 Task: Create a section Hypernova and in the section, add a milestone Problem Management Process Improvement in the project BitBoost
Action: Mouse moved to (578, 409)
Screenshot: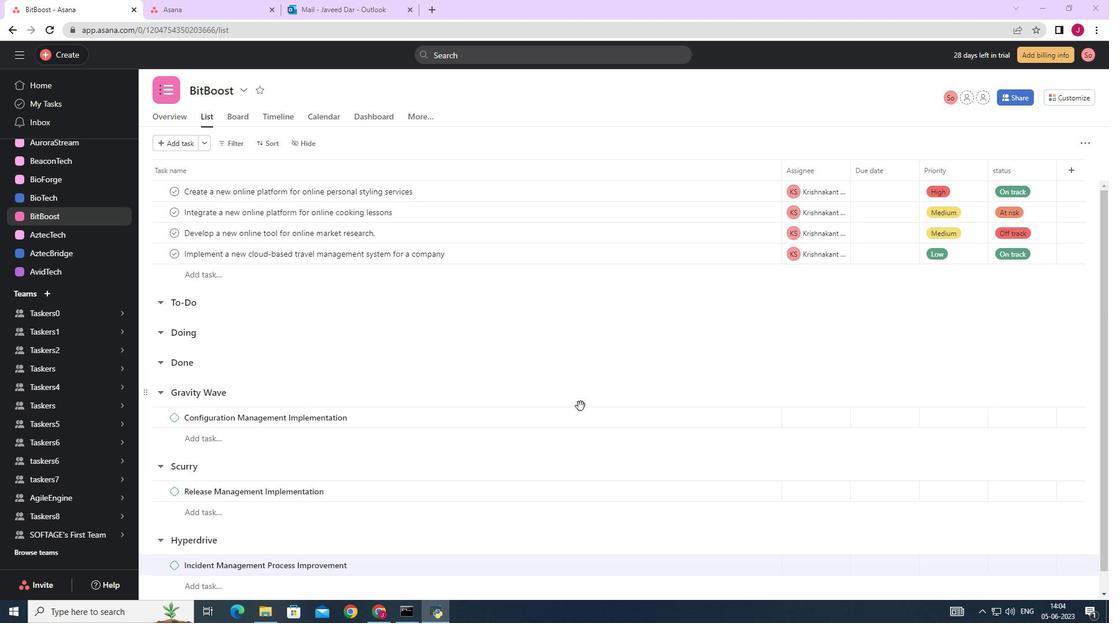 
Action: Mouse scrolled (578, 409) with delta (0, 0)
Screenshot: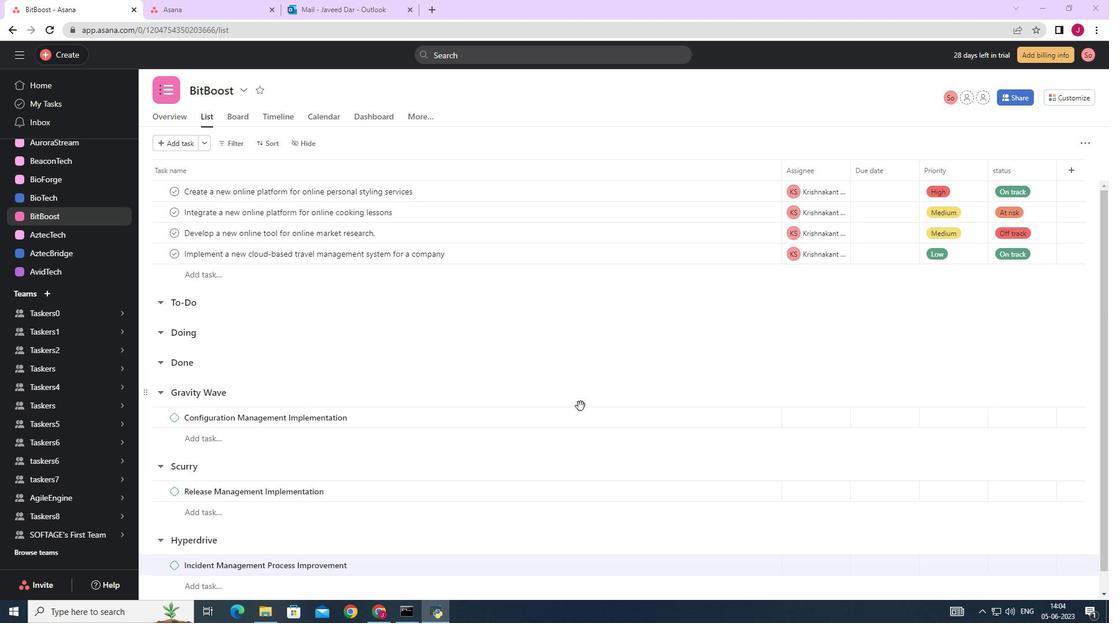 
Action: Mouse moved to (578, 409)
Screenshot: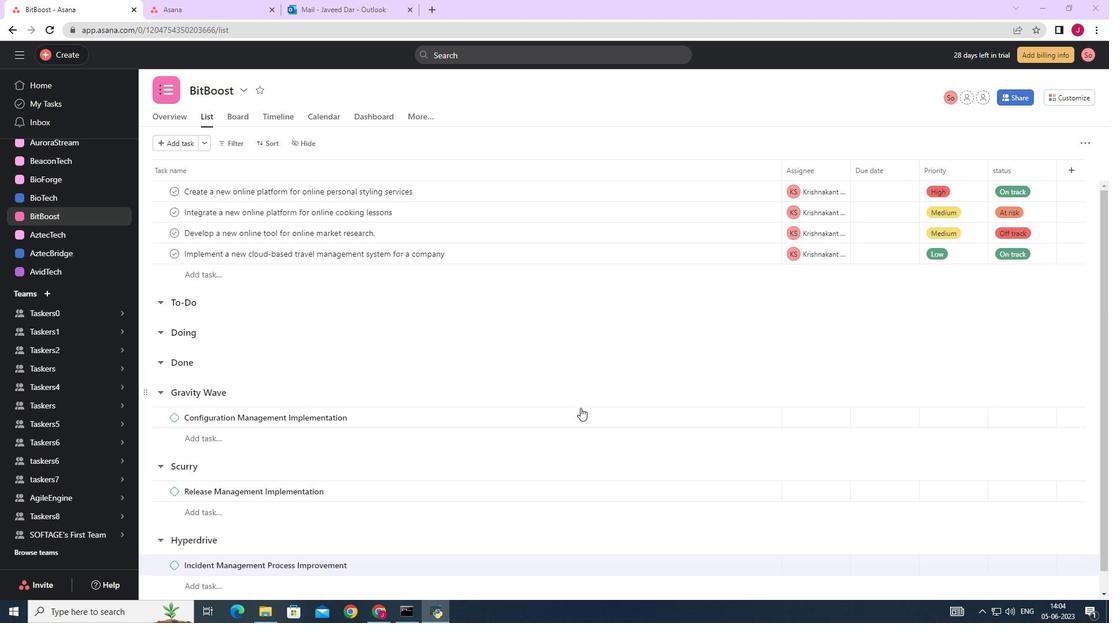 
Action: Mouse scrolled (578, 409) with delta (0, 0)
Screenshot: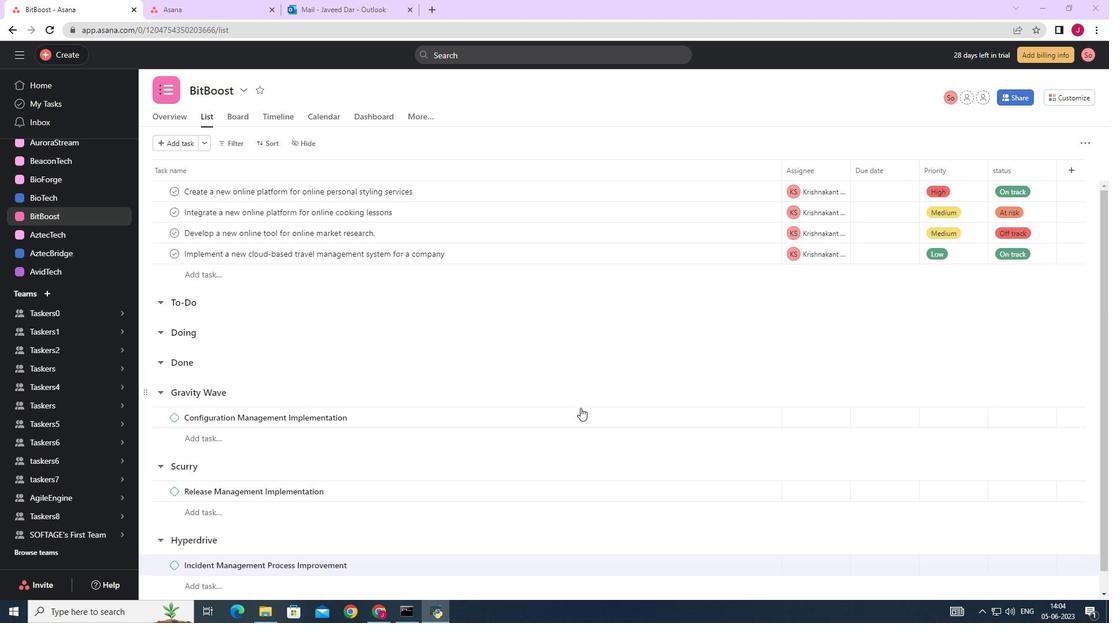 
Action: Mouse moved to (577, 410)
Screenshot: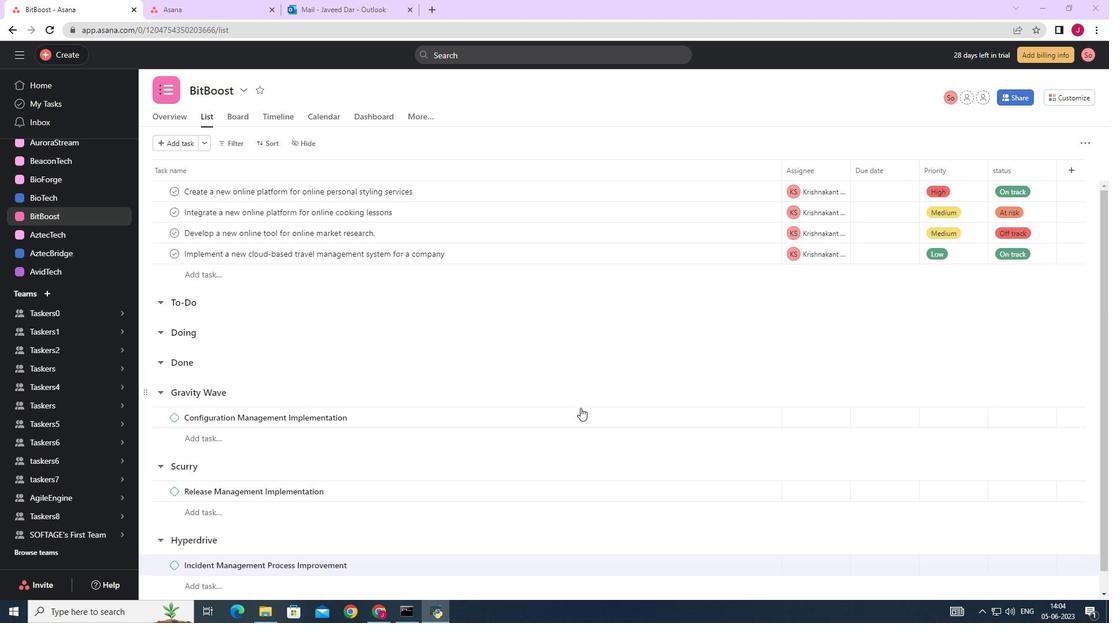 
Action: Mouse scrolled (577, 409) with delta (0, 0)
Screenshot: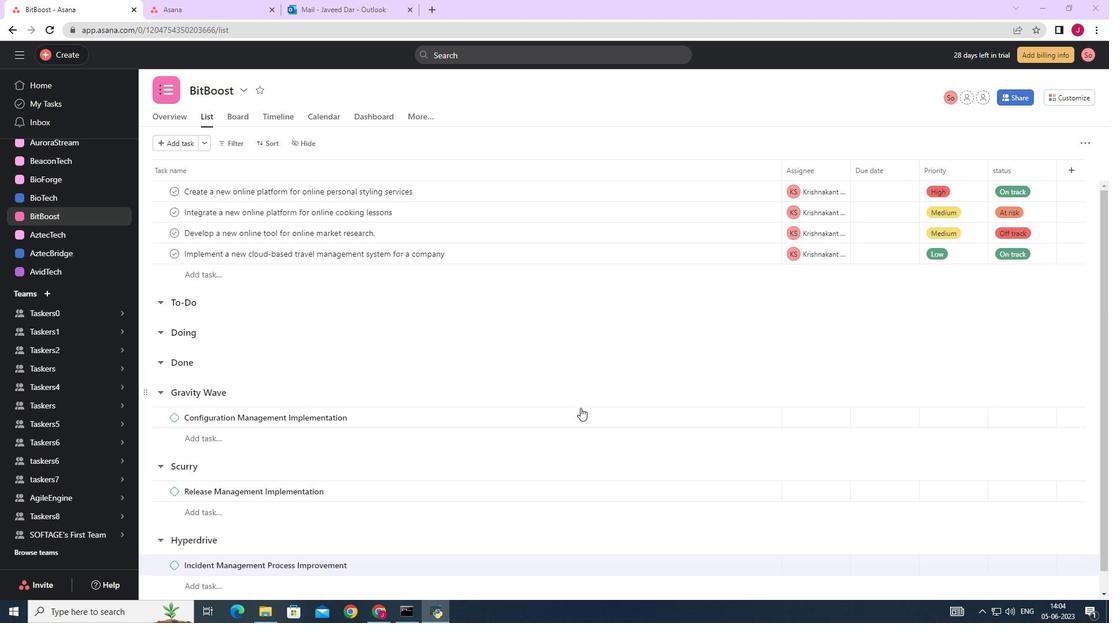 
Action: Mouse moved to (577, 410)
Screenshot: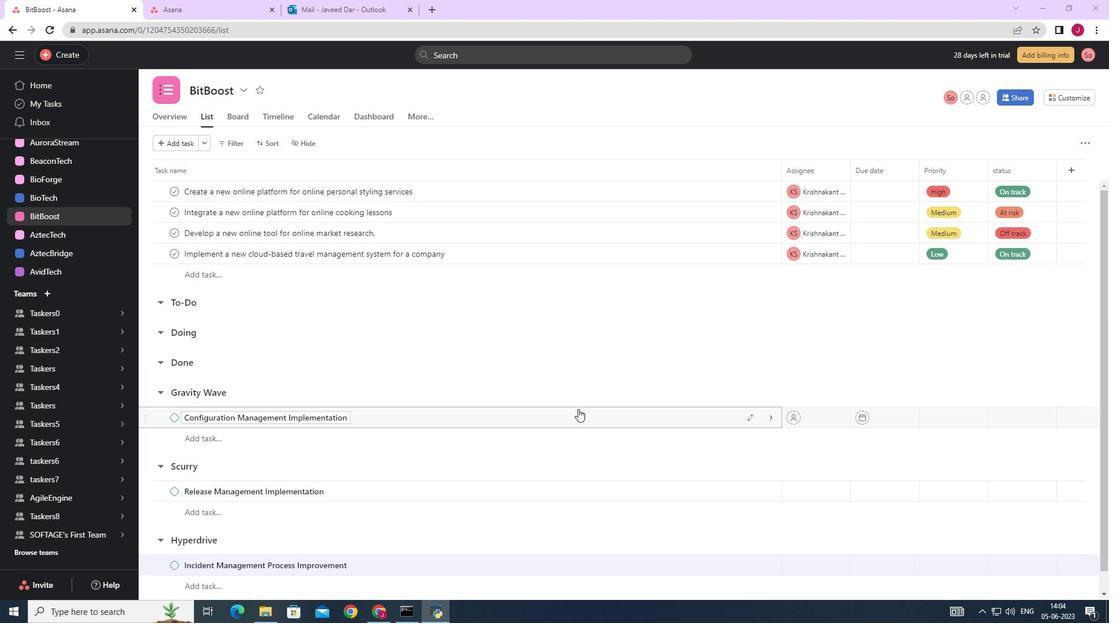 
Action: Mouse scrolled (577, 409) with delta (0, 0)
Screenshot: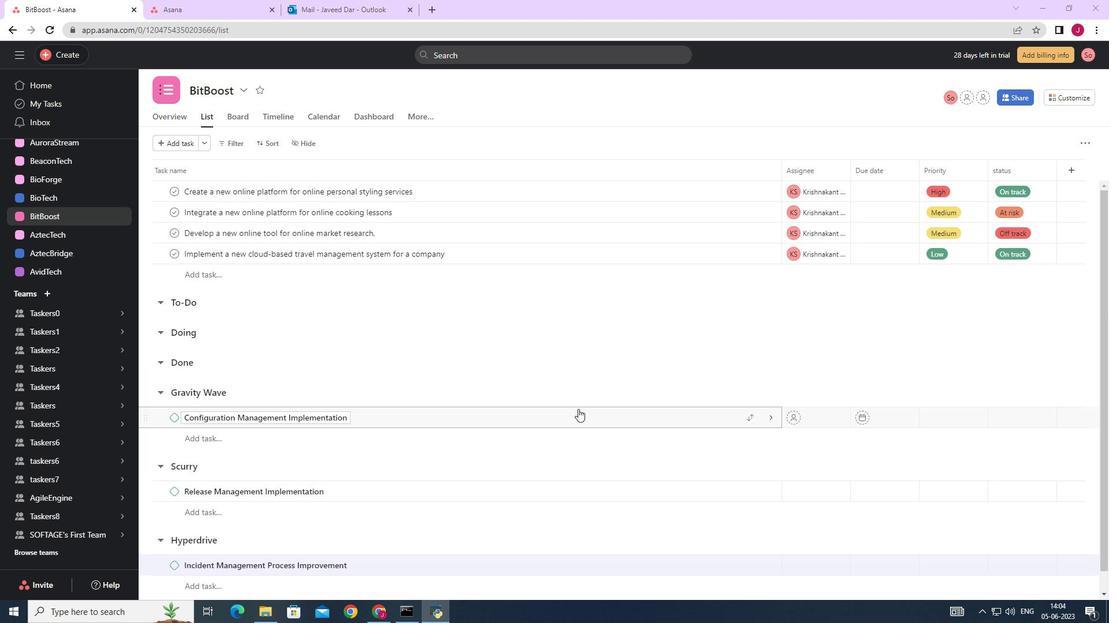
Action: Mouse moved to (415, 476)
Screenshot: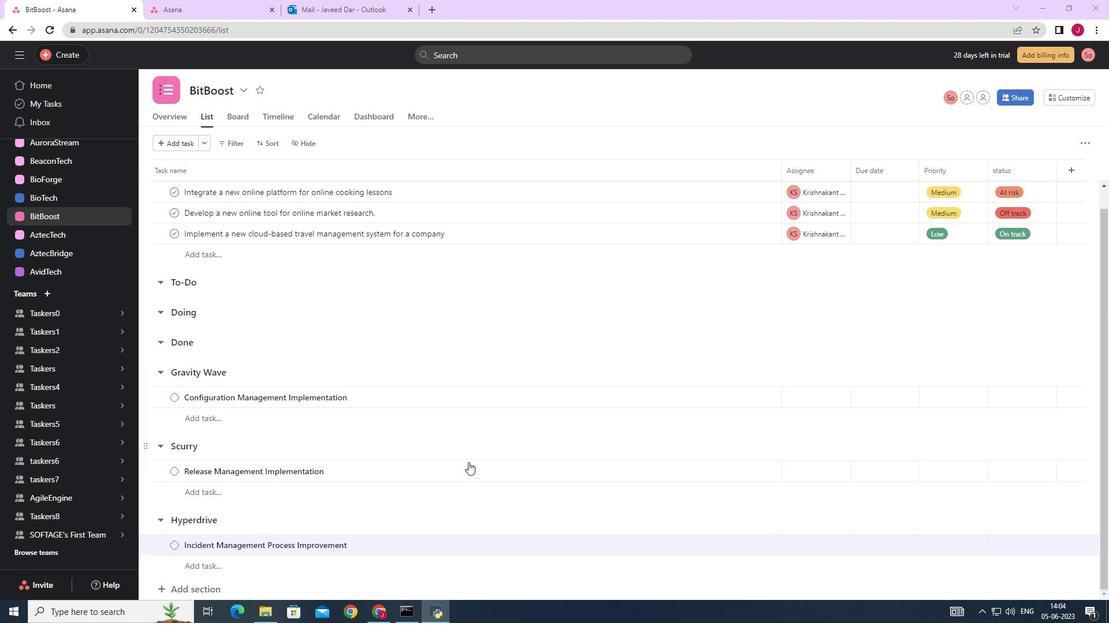 
Action: Mouse scrolled (415, 476) with delta (0, 0)
Screenshot: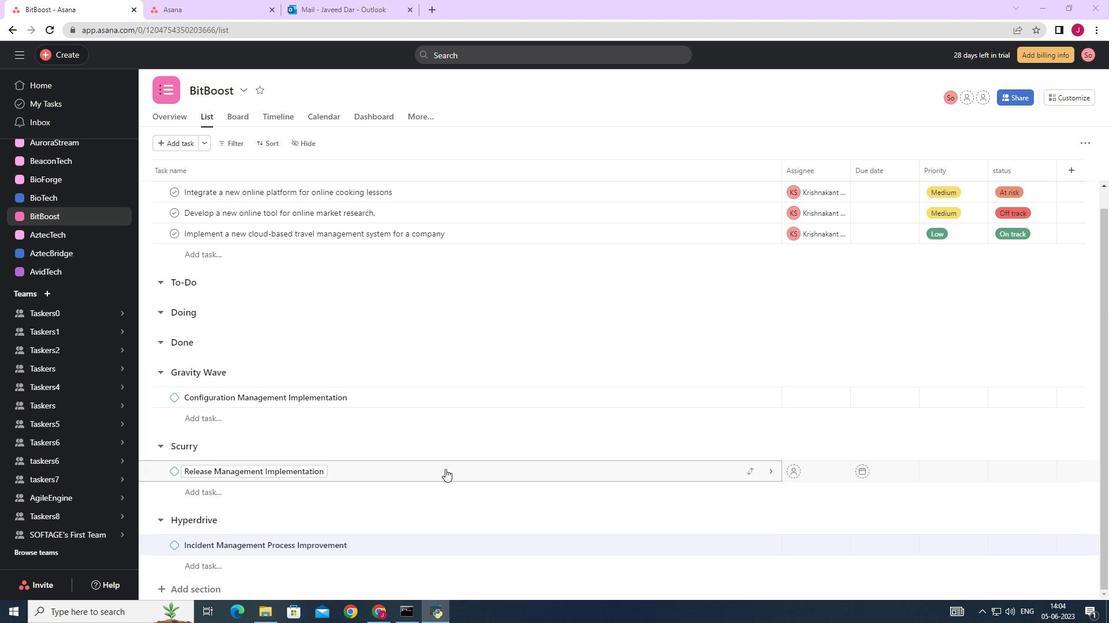 
Action: Mouse moved to (381, 491)
Screenshot: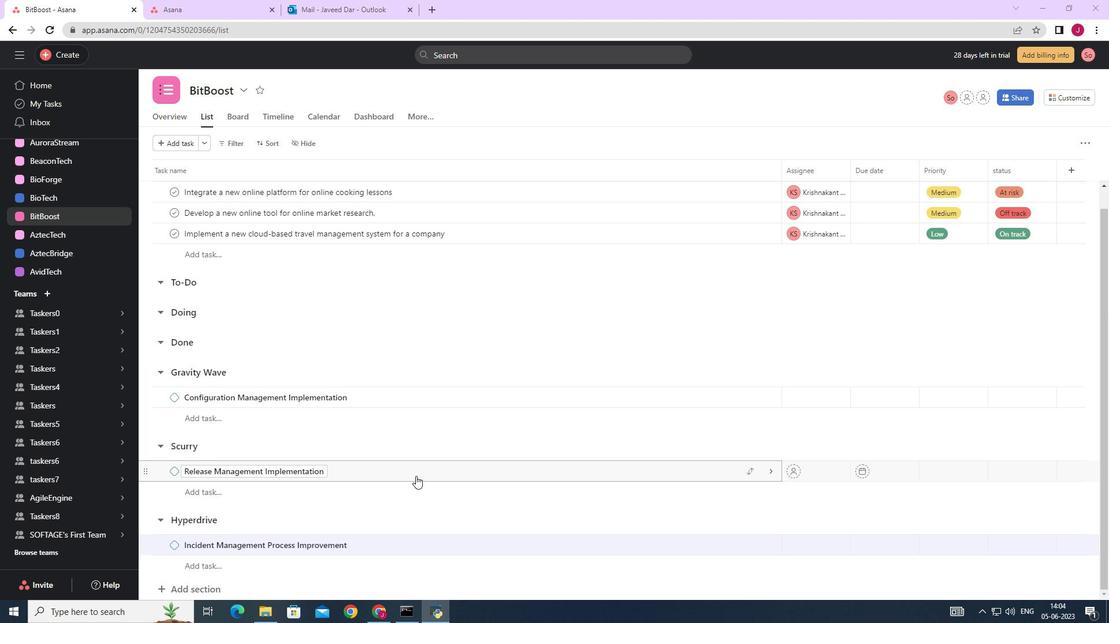 
Action: Mouse scrolled (414, 477) with delta (0, 0)
Screenshot: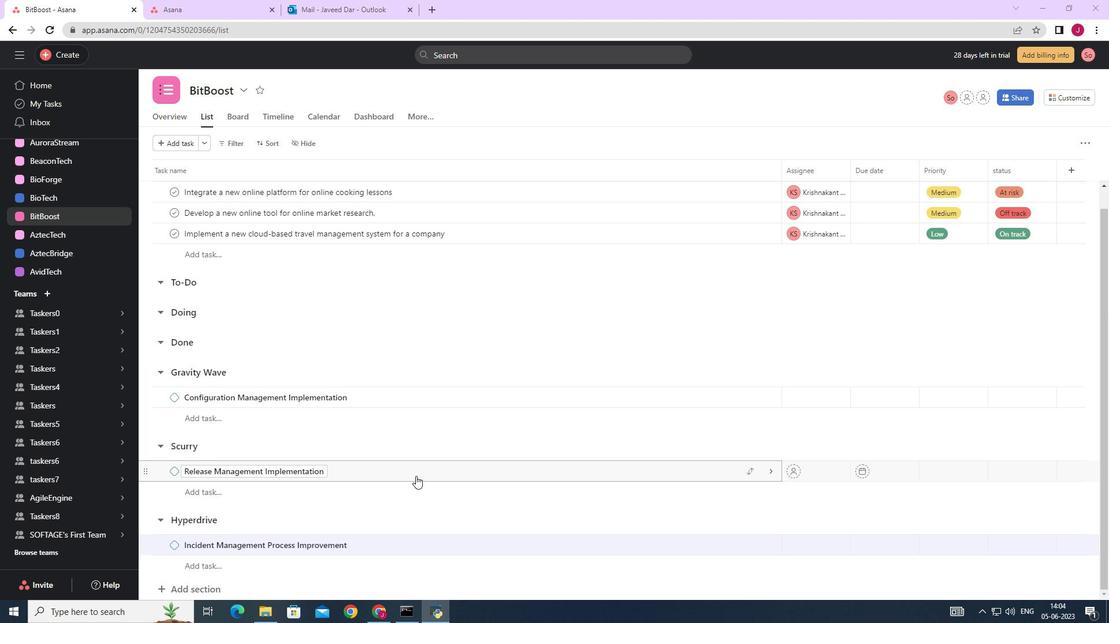 
Action: Mouse moved to (375, 493)
Screenshot: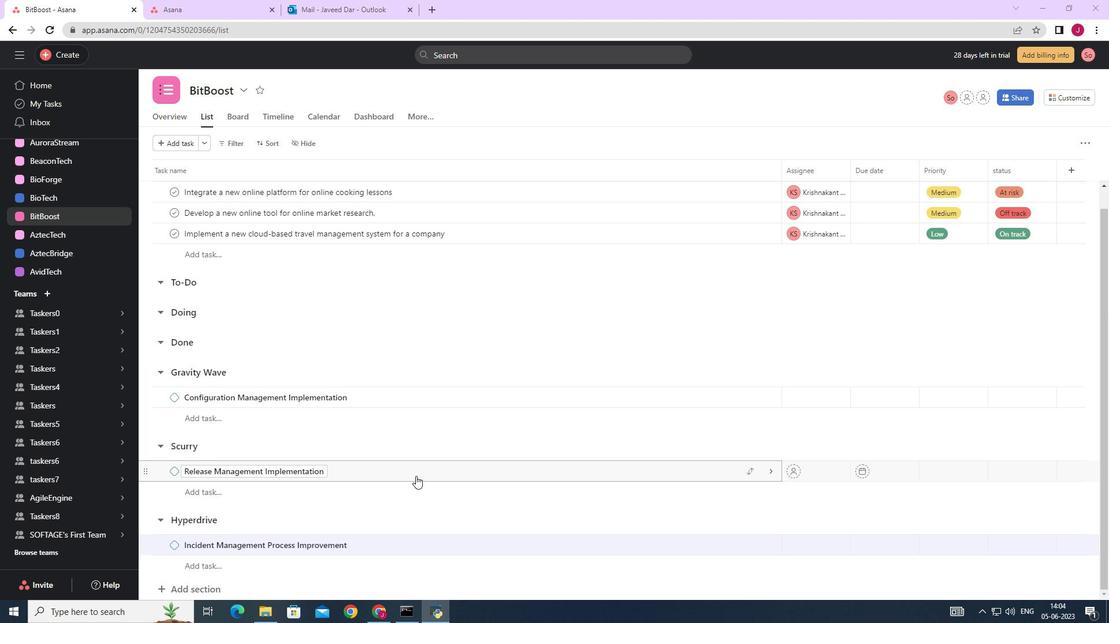 
Action: Mouse scrolled (413, 477) with delta (0, 0)
Screenshot: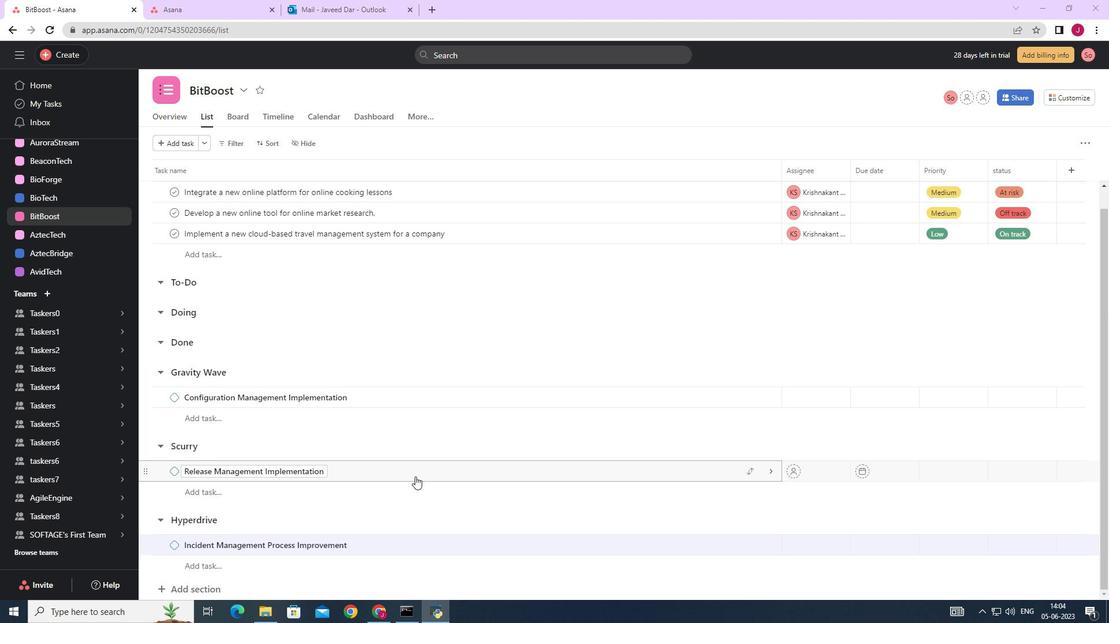 
Action: Mouse moved to (362, 496)
Screenshot: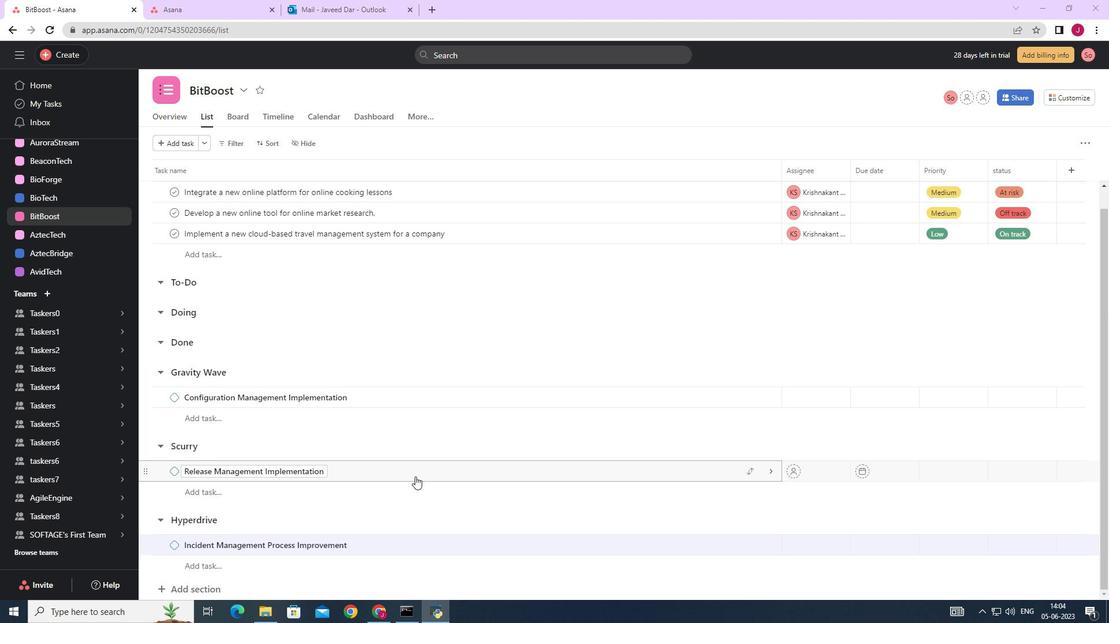 
Action: Mouse scrolled (411, 478) with delta (0, 0)
Screenshot: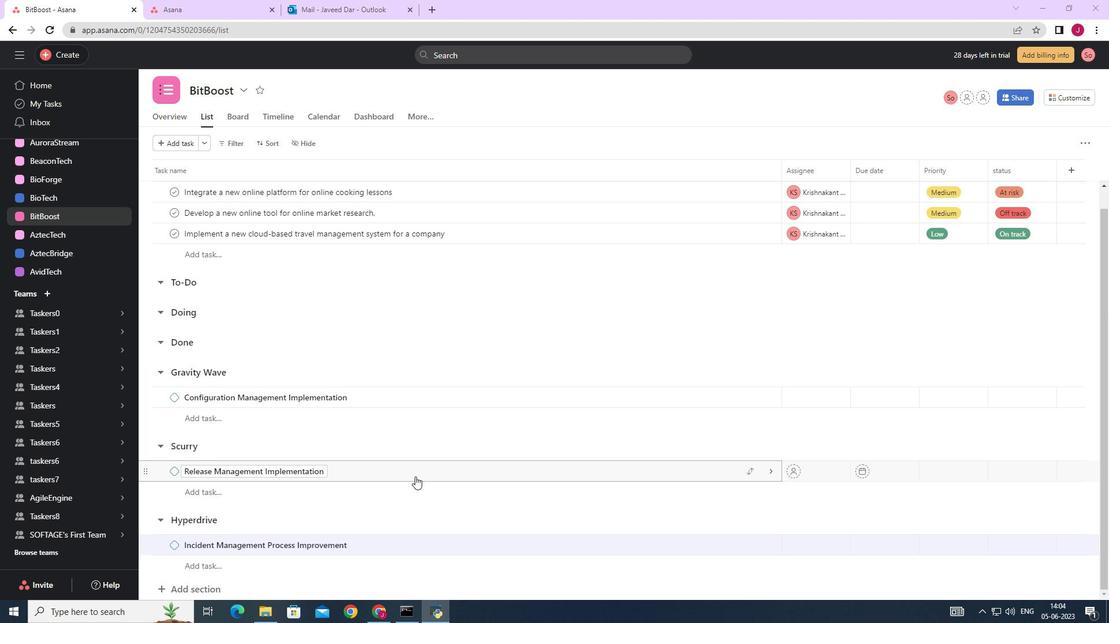 
Action: Mouse moved to (347, 502)
Screenshot: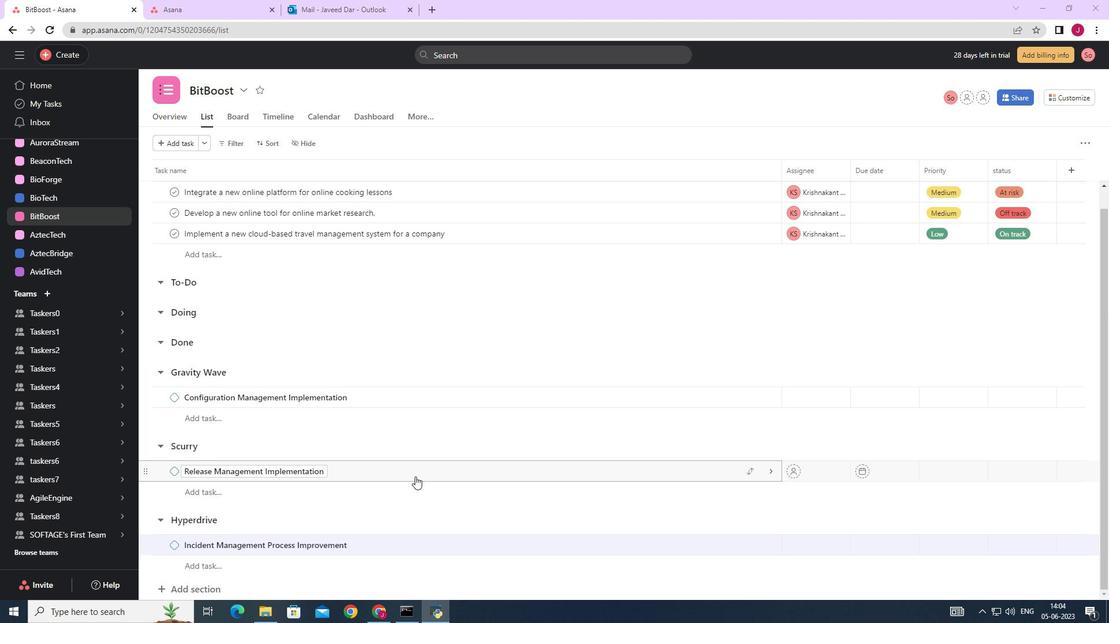 
Action: Mouse scrolled (410, 479) with delta (0, 0)
Screenshot: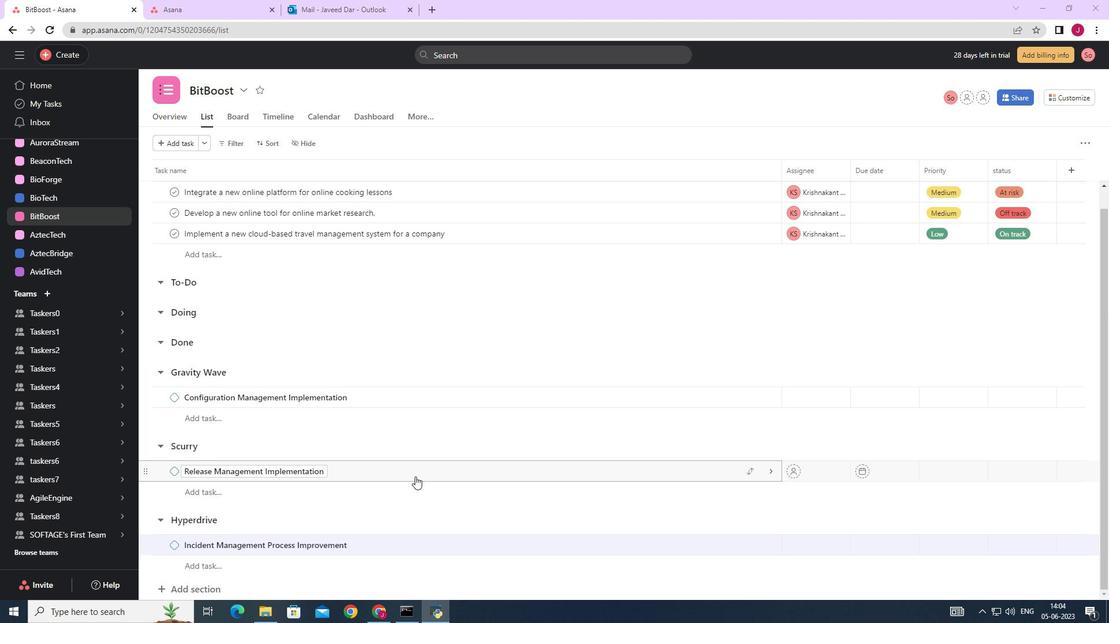 
Action: Mouse moved to (202, 592)
Screenshot: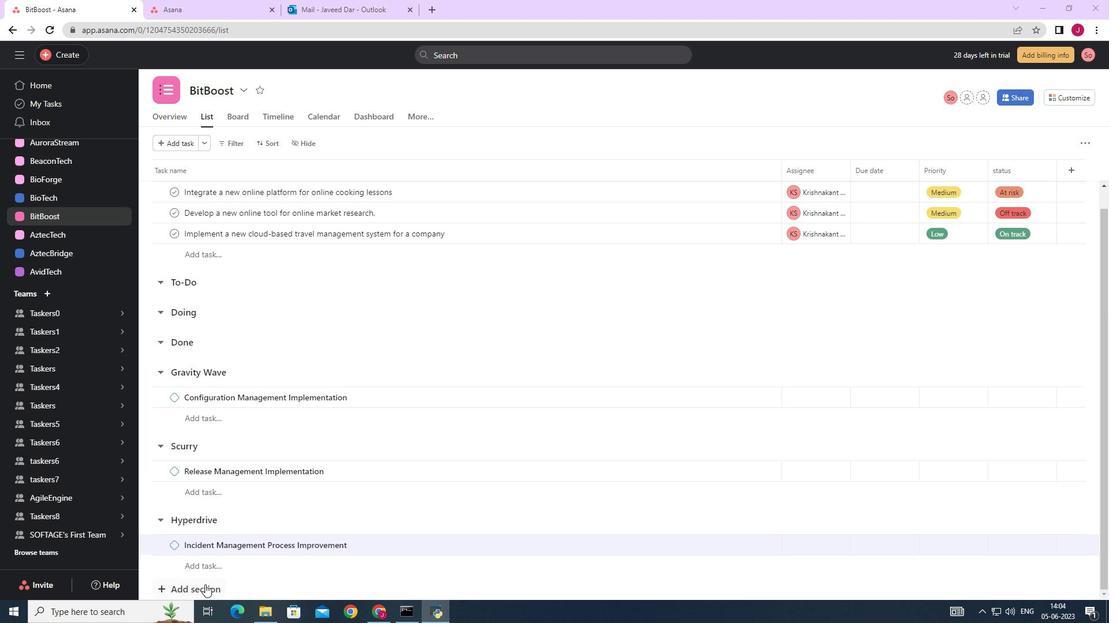 
Action: Mouse pressed left at (202, 592)
Screenshot: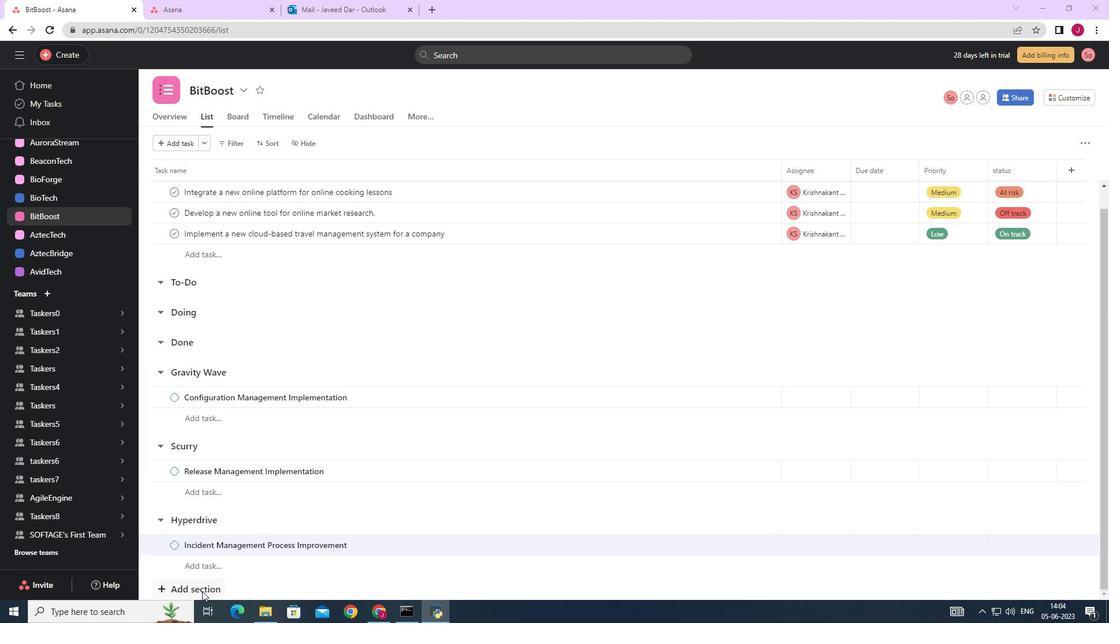 
Action: Mouse moved to (206, 567)
Screenshot: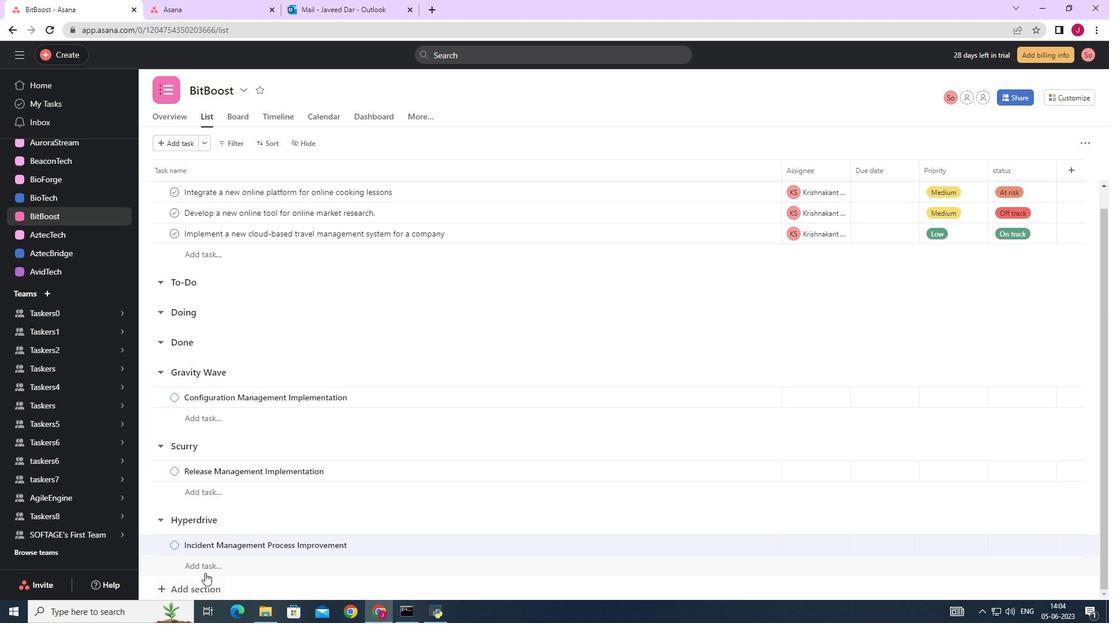 
Action: Mouse scrolled (206, 566) with delta (0, 0)
Screenshot: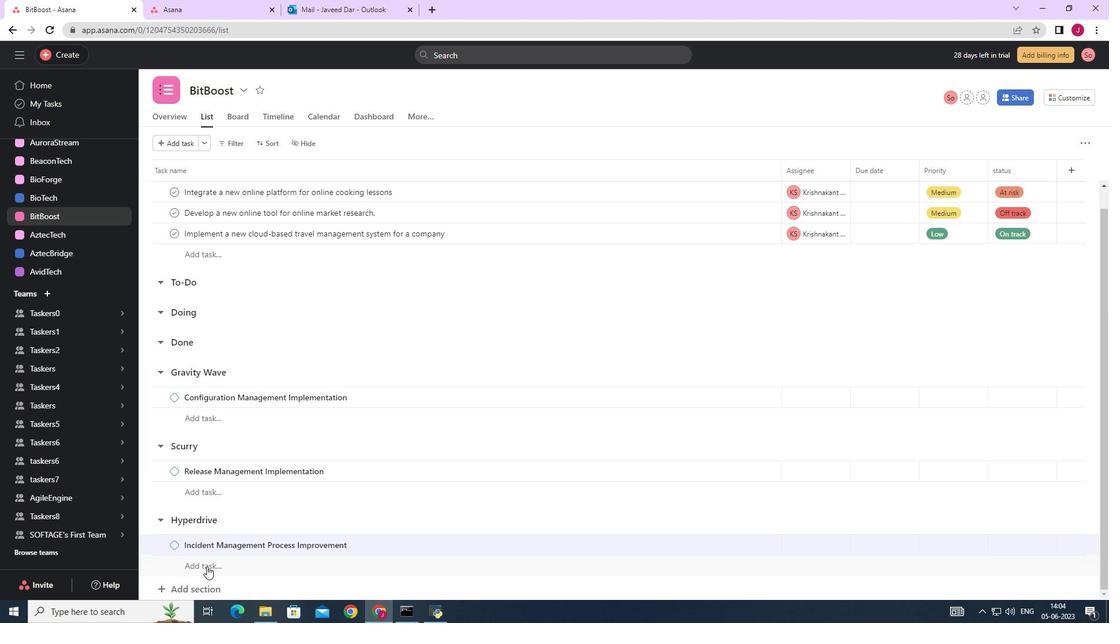 
Action: Mouse scrolled (206, 566) with delta (0, 0)
Screenshot: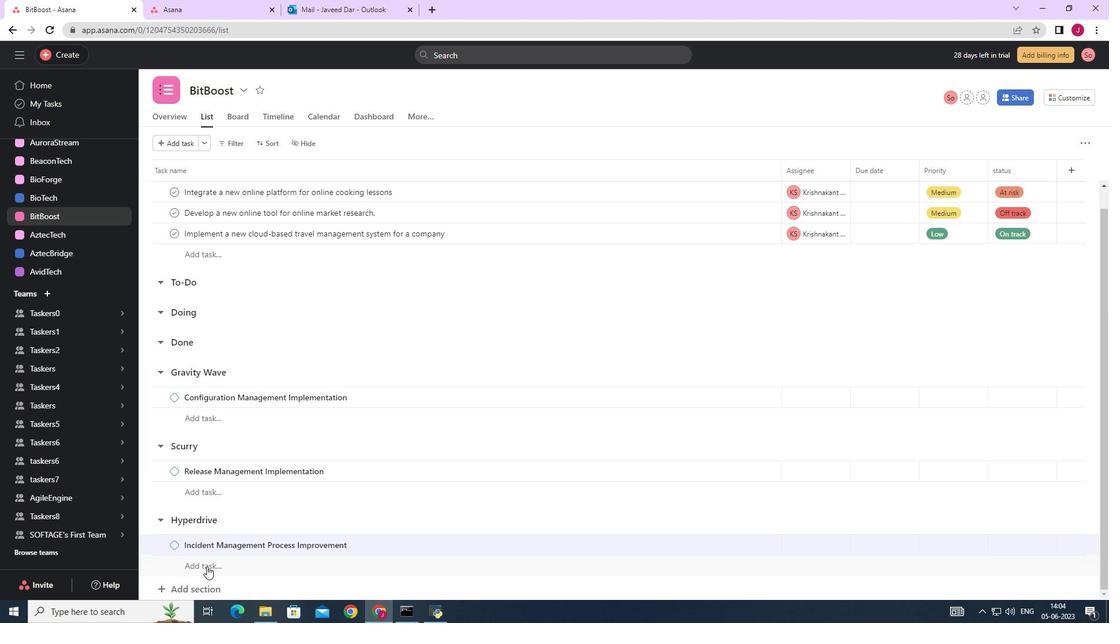 
Action: Mouse scrolled (206, 566) with delta (0, 0)
Screenshot: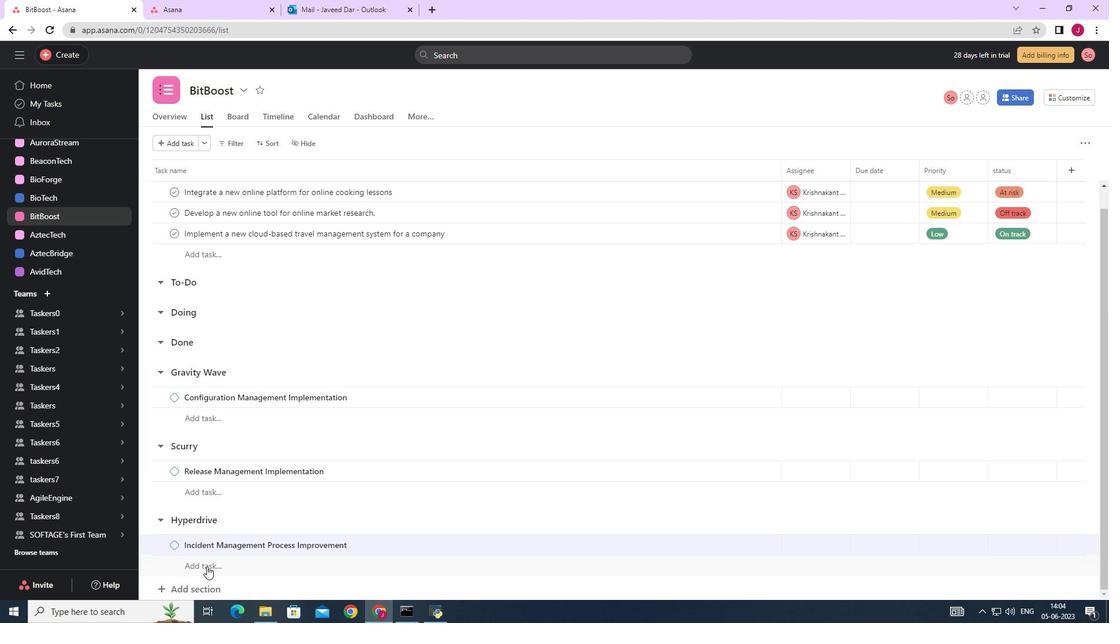 
Action: Mouse scrolled (206, 566) with delta (0, 0)
Screenshot: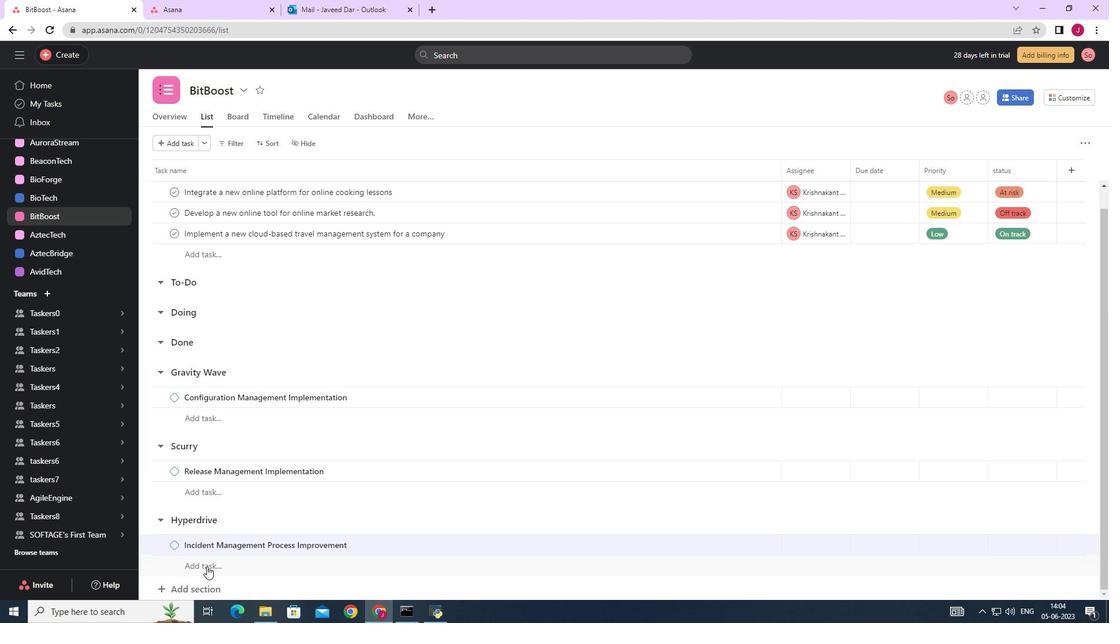 
Action: Mouse moved to (204, 587)
Screenshot: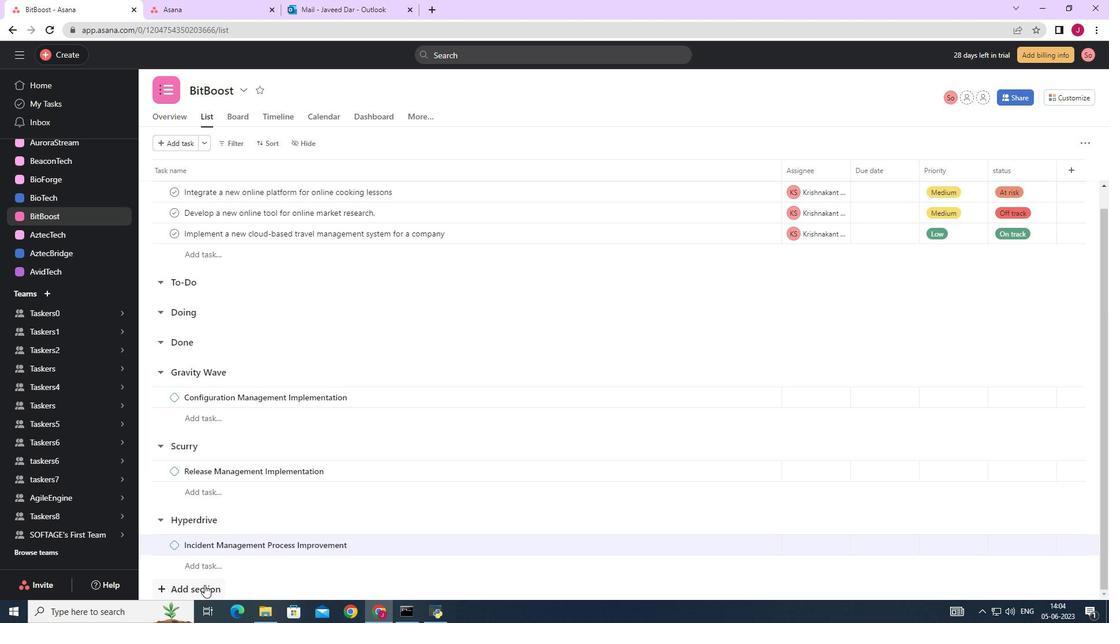 
Action: Mouse pressed left at (204, 587)
Screenshot: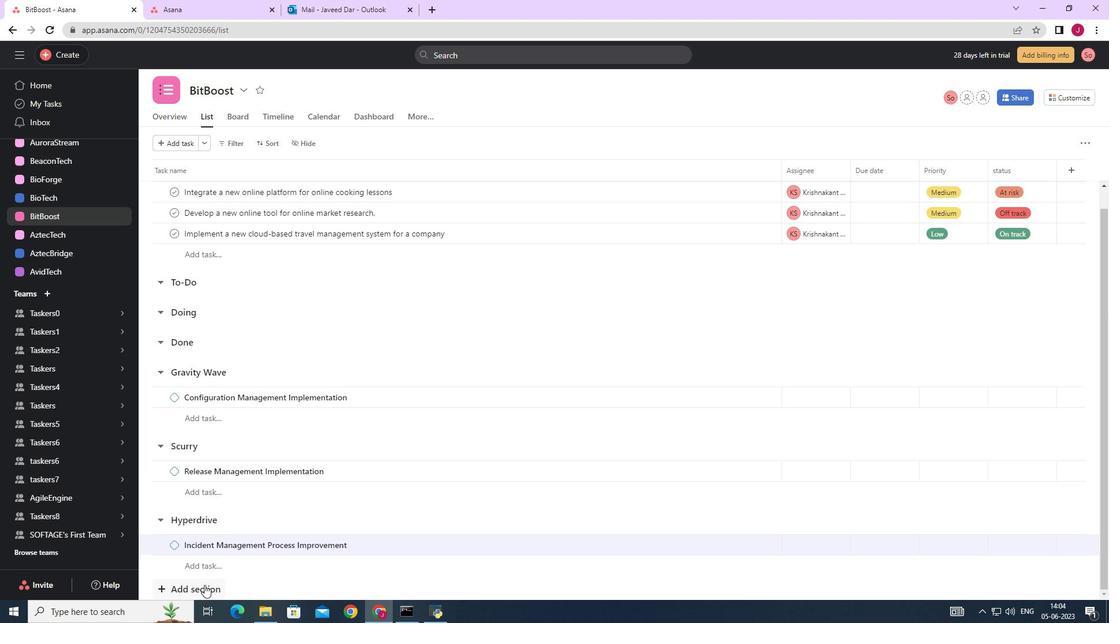 
Action: Mouse moved to (216, 561)
Screenshot: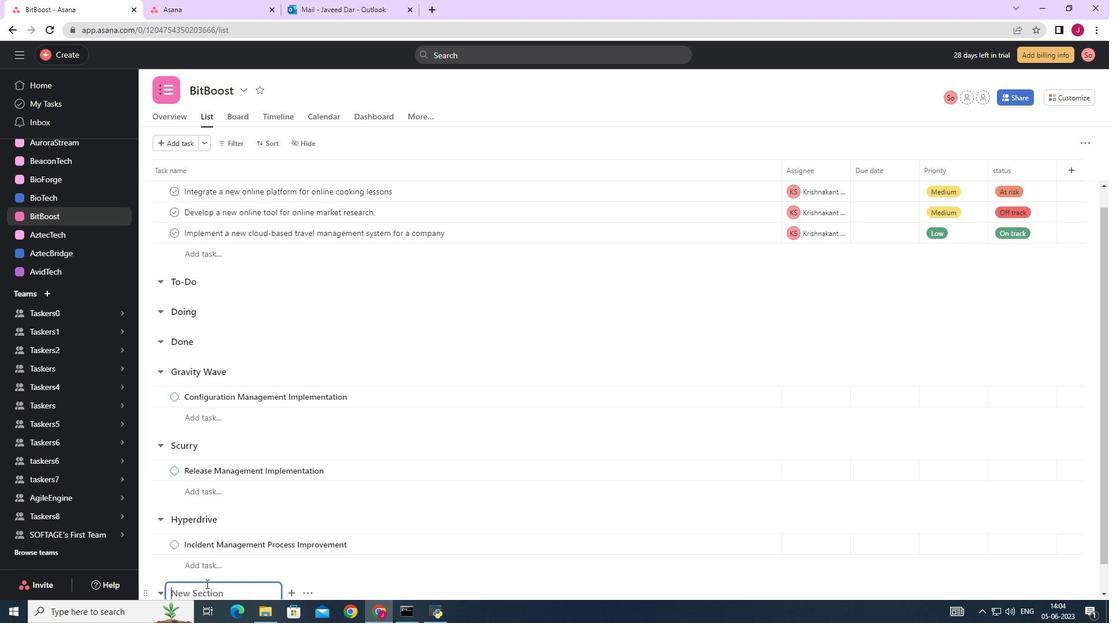 
Action: Mouse scrolled (216, 560) with delta (0, 0)
Screenshot: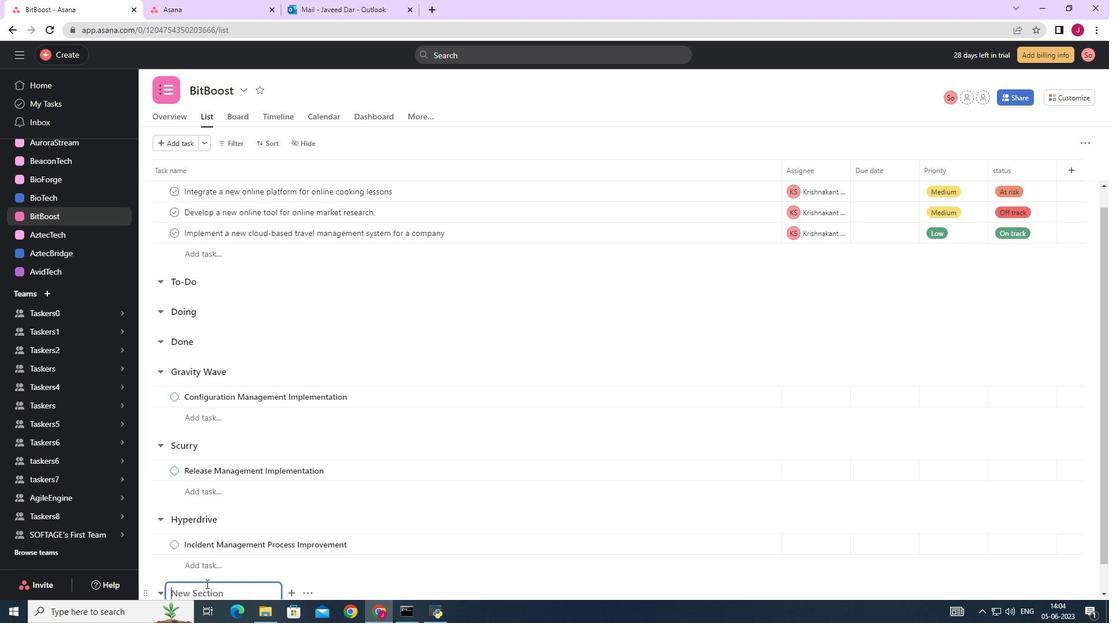 
Action: Mouse scrolled (216, 560) with delta (0, 0)
Screenshot: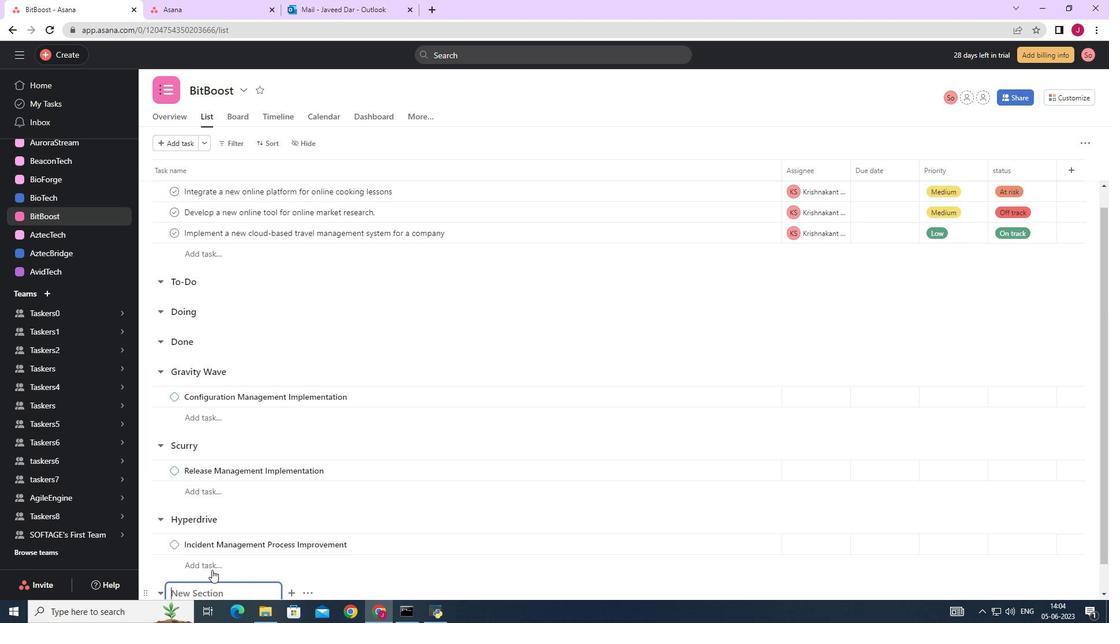 
Action: Mouse scrolled (216, 560) with delta (0, 0)
Screenshot: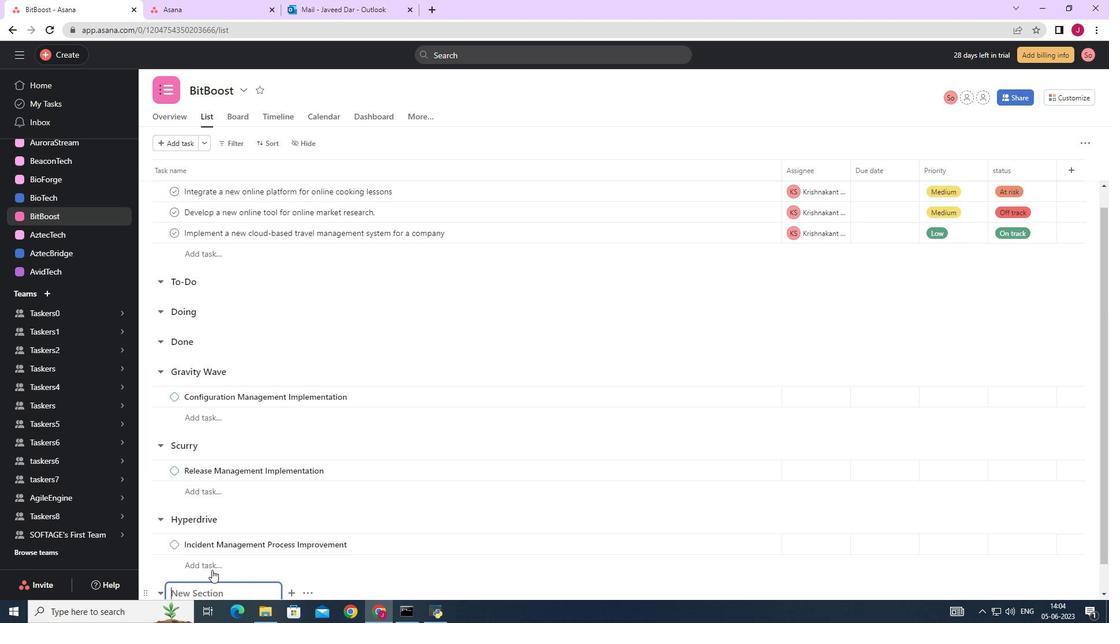 
Action: Mouse moved to (216, 560)
Screenshot: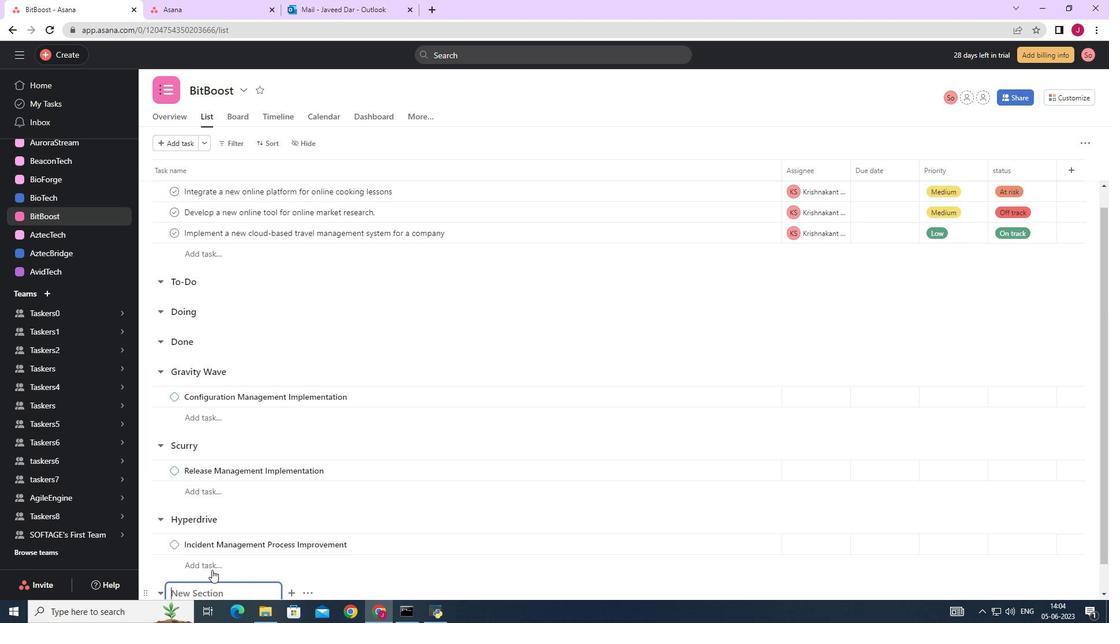 
Action: Mouse scrolled (216, 559) with delta (0, 0)
Screenshot: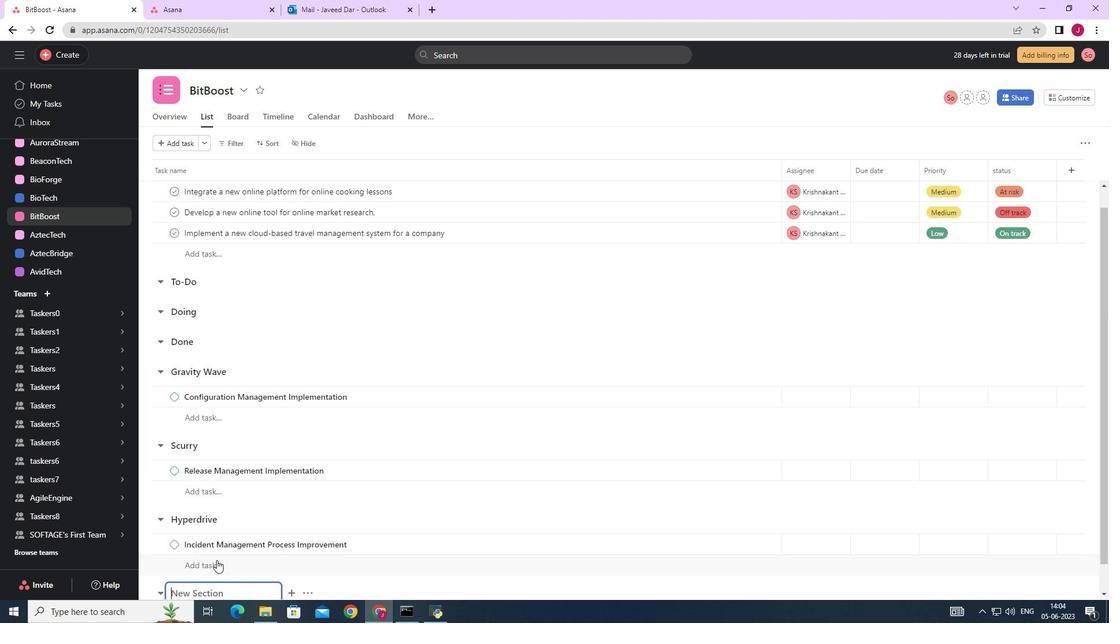 
Action: Mouse scrolled (216, 559) with delta (0, 0)
Screenshot: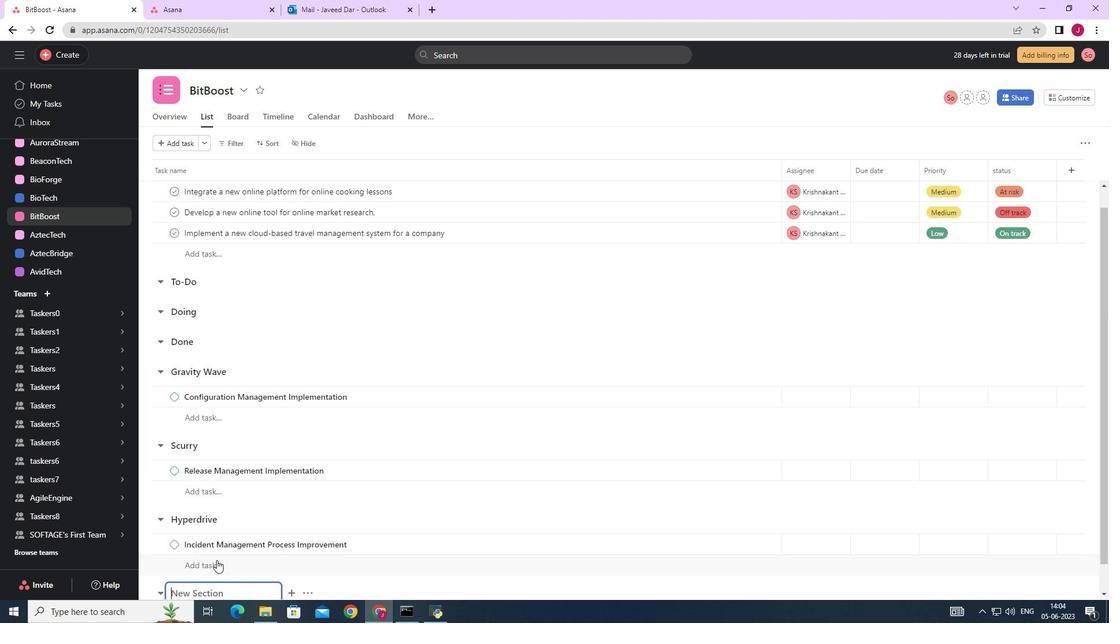 
Action: Mouse moved to (216, 560)
Screenshot: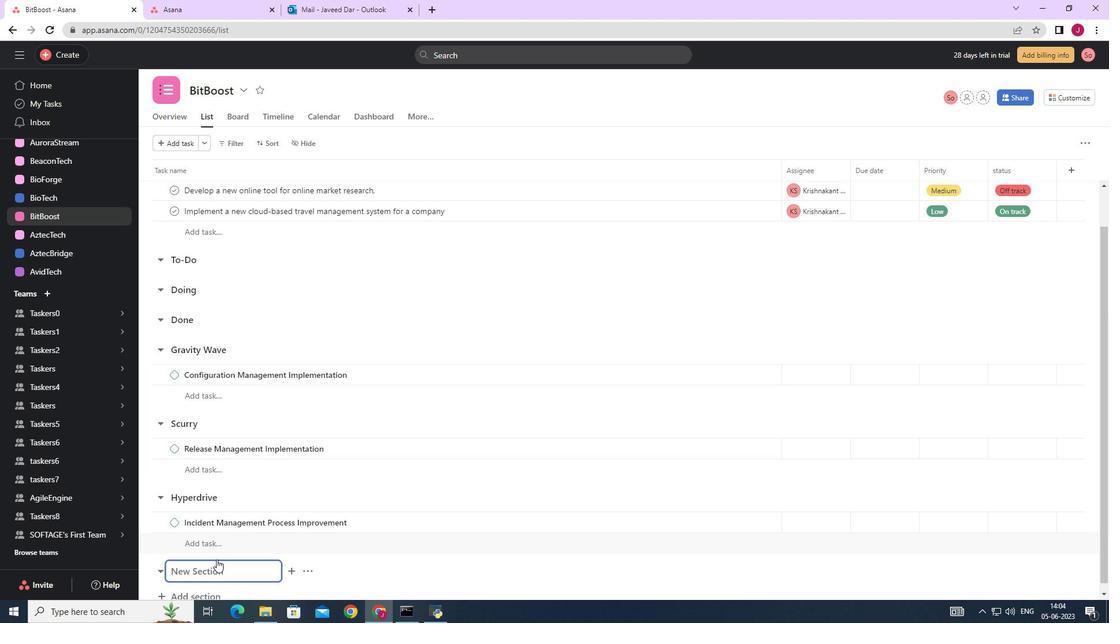
Action: Mouse pressed left at (216, 560)
Screenshot: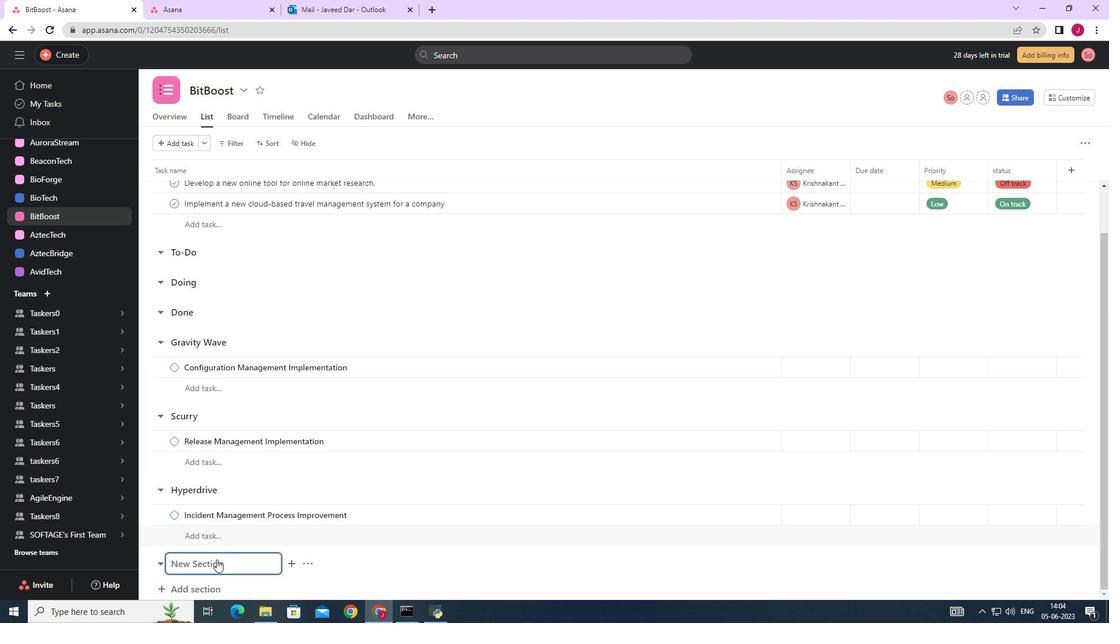 
Action: Key pressed <Key.caps_lock>H<Key.caps_lock>ypernova<Key.enter><Key.caps_lock>P<Key.caps_lock>roblem<Key.space><Key.caps_lock>M<Key.caps_lock>anagement<Key.space><Key.caps_lock>P<Key.caps_lock>rocess<Key.space><Key.caps_lock>I<Key.caps_lock>mprovement
Screenshot: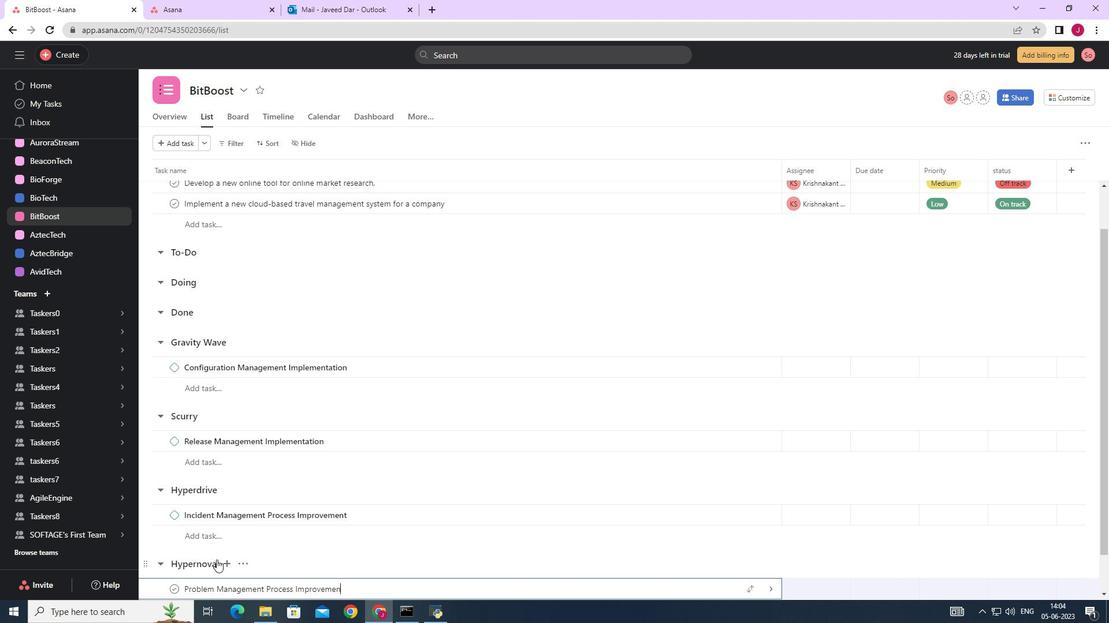 
Action: Mouse moved to (430, 568)
Screenshot: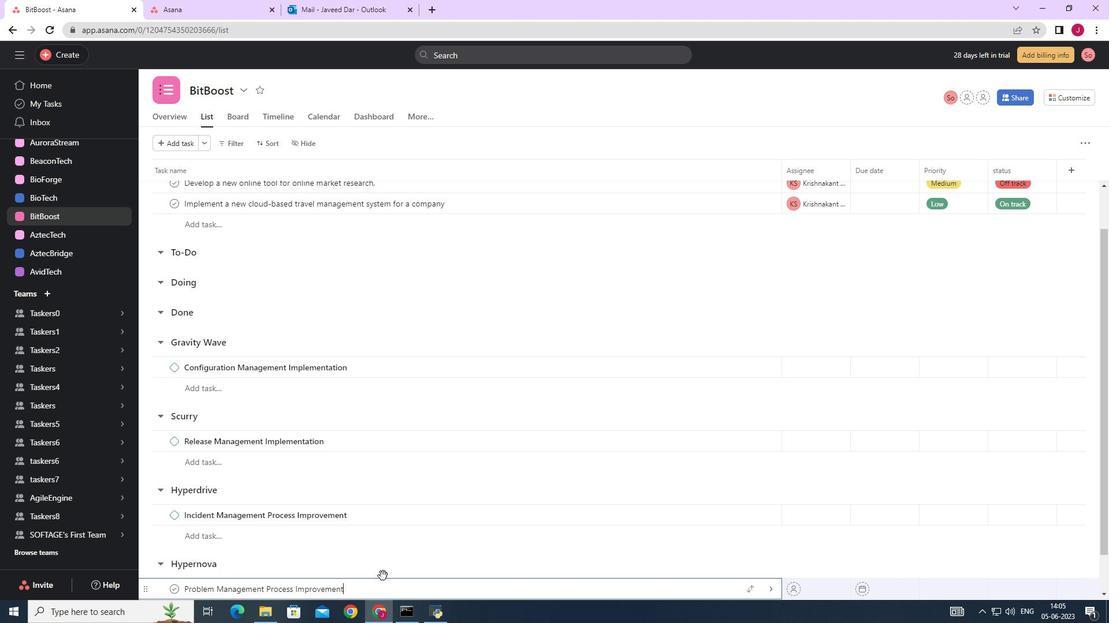 
Action: Mouse scrolled (430, 567) with delta (0, 0)
Screenshot: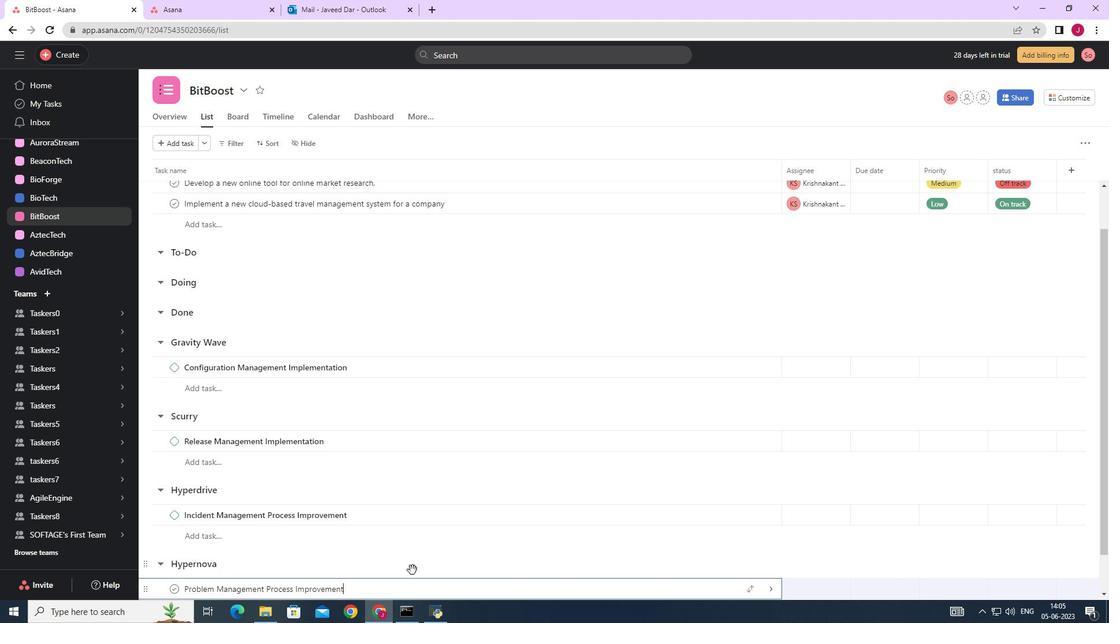 
Action: Mouse moved to (432, 567)
Screenshot: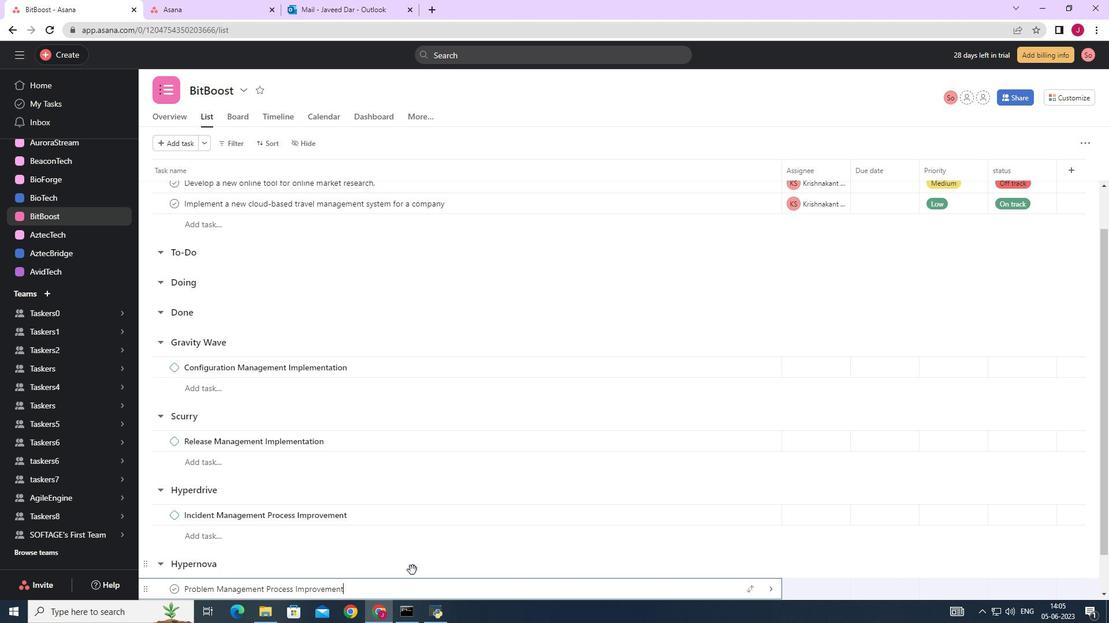 
Action: Mouse scrolled (431, 567) with delta (0, 0)
Screenshot: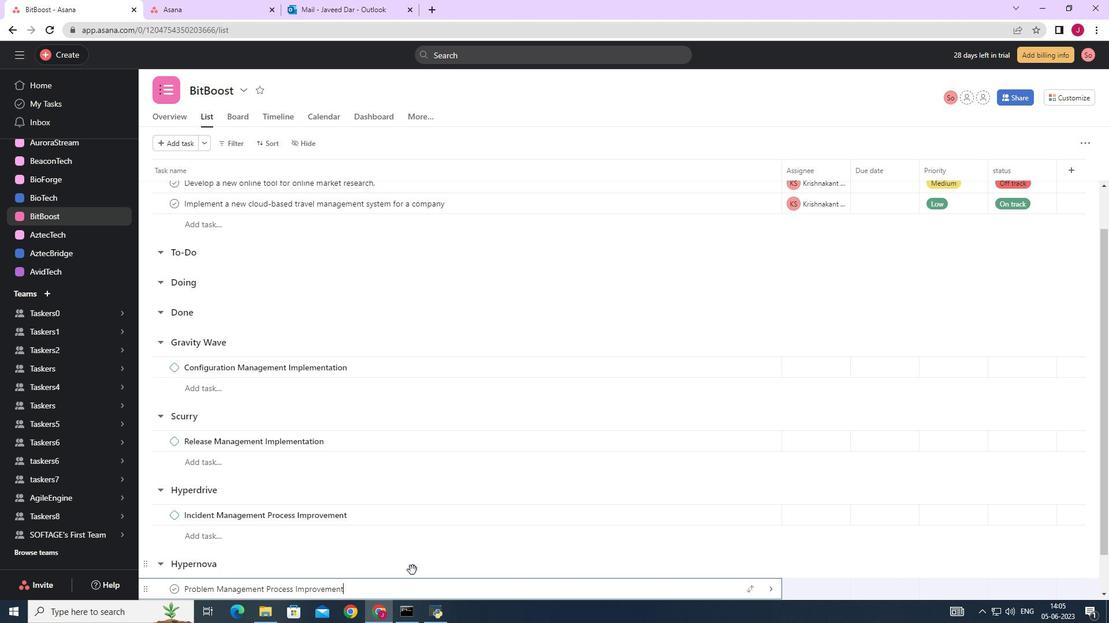 
Action: Mouse moved to (454, 562)
Screenshot: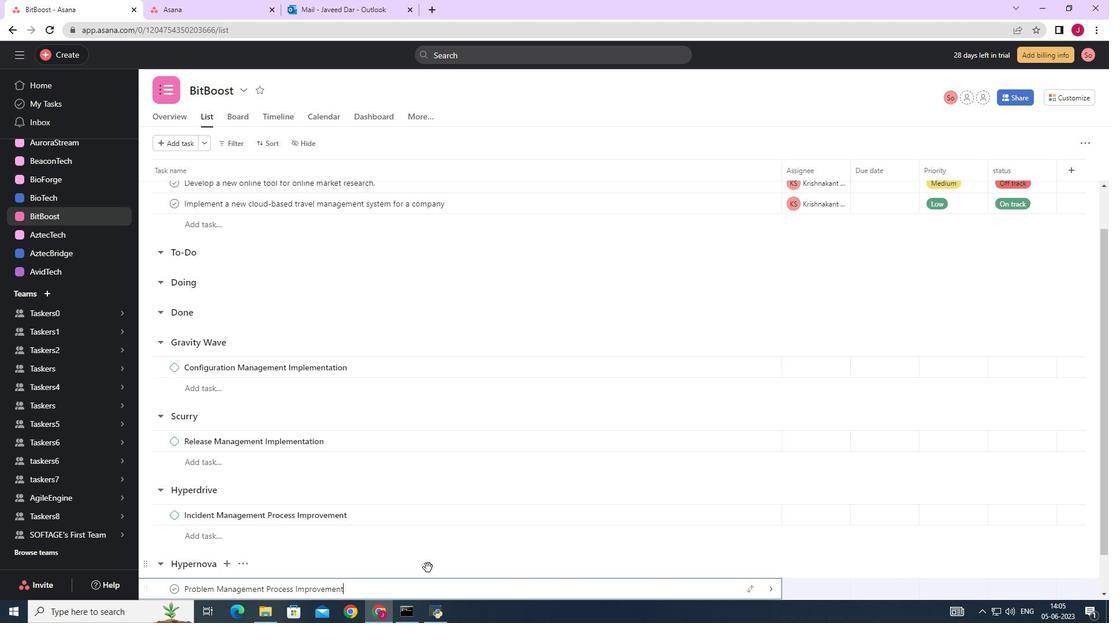 
Action: Mouse scrolled (450, 563) with delta (0, 0)
Screenshot: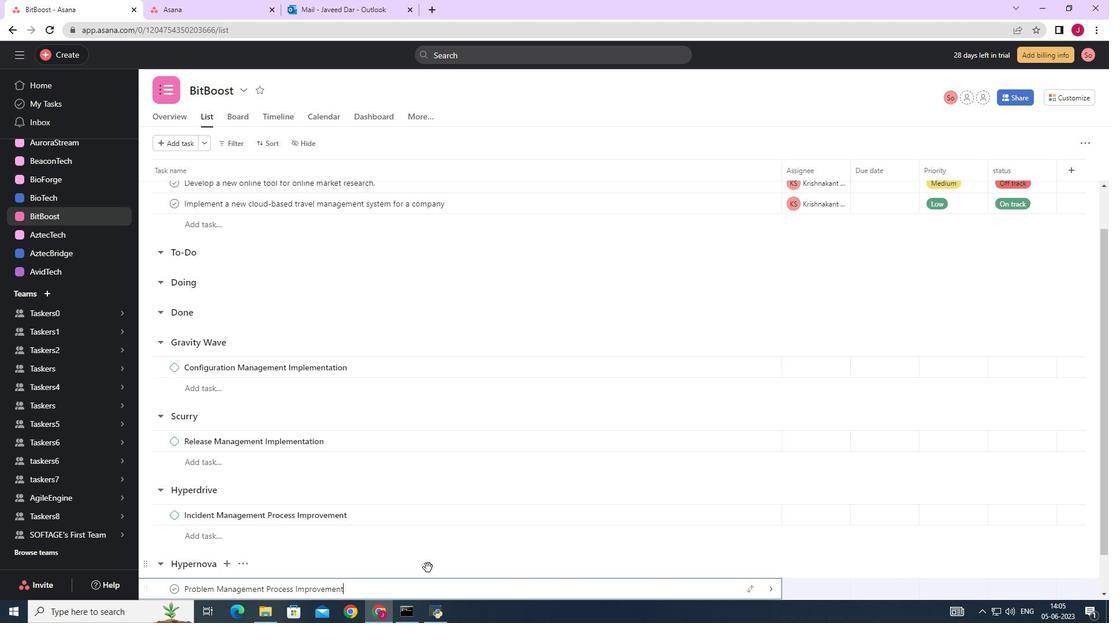 
Action: Mouse moved to (770, 547)
Screenshot: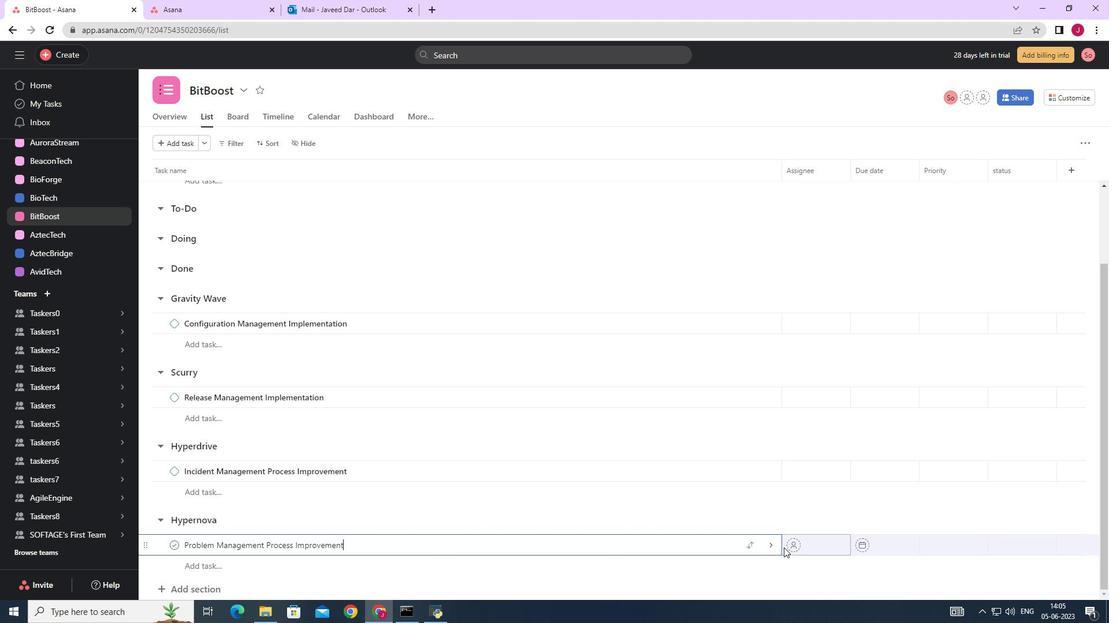 
Action: Mouse pressed left at (770, 547)
Screenshot: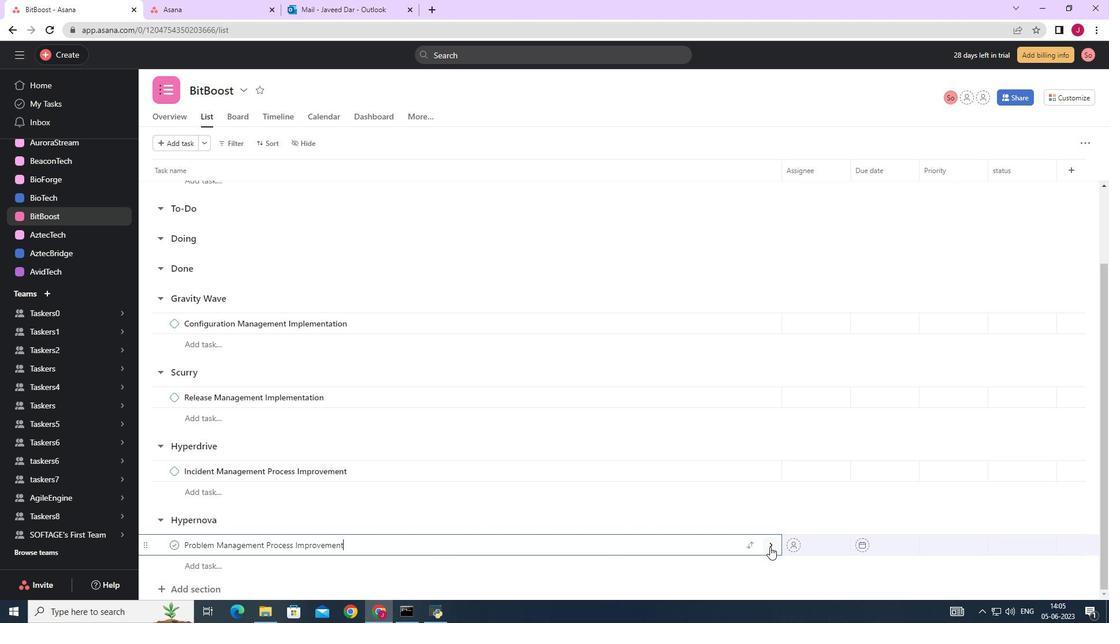 
Action: Mouse moved to (1065, 140)
Screenshot: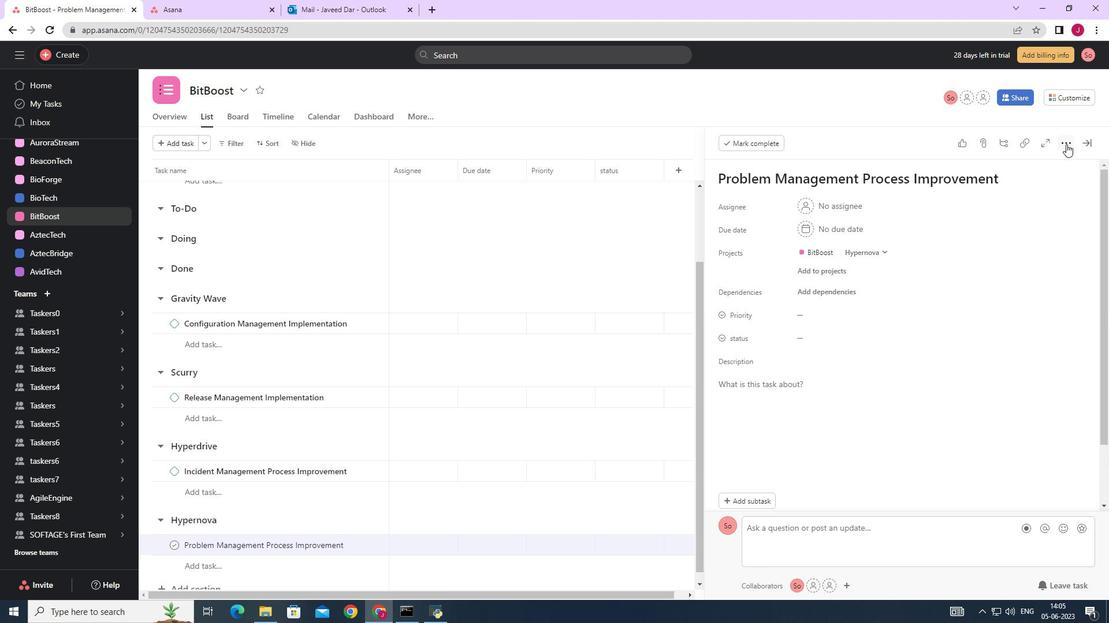 
Action: Mouse pressed left at (1065, 140)
Screenshot: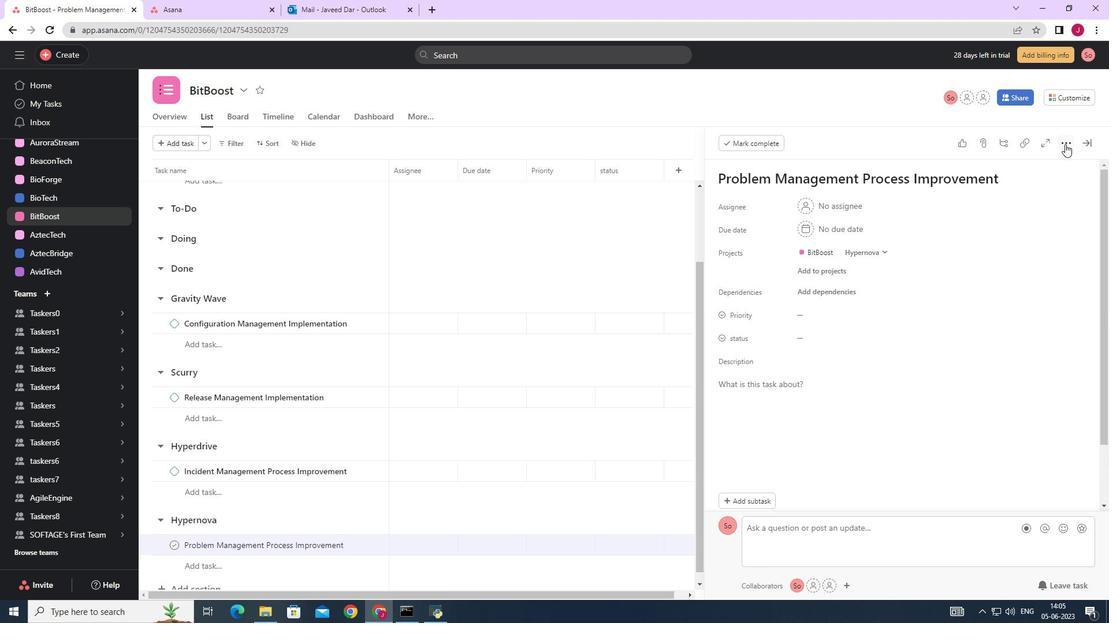 
Action: Mouse moved to (975, 184)
Screenshot: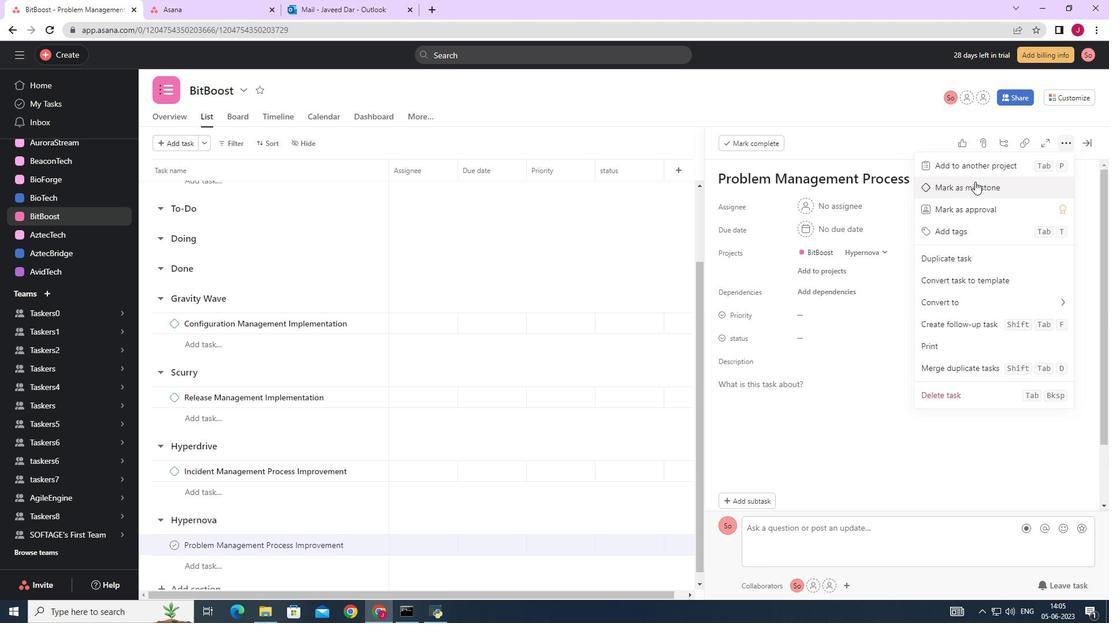 
Action: Mouse pressed left at (975, 184)
Screenshot: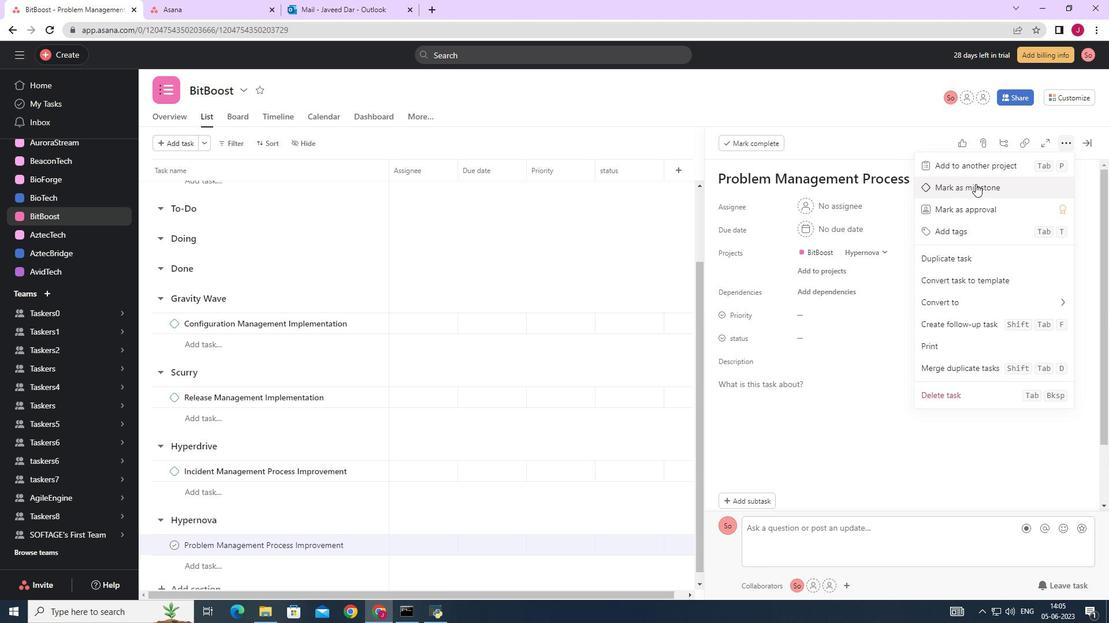 
Action: Mouse moved to (1089, 146)
Screenshot: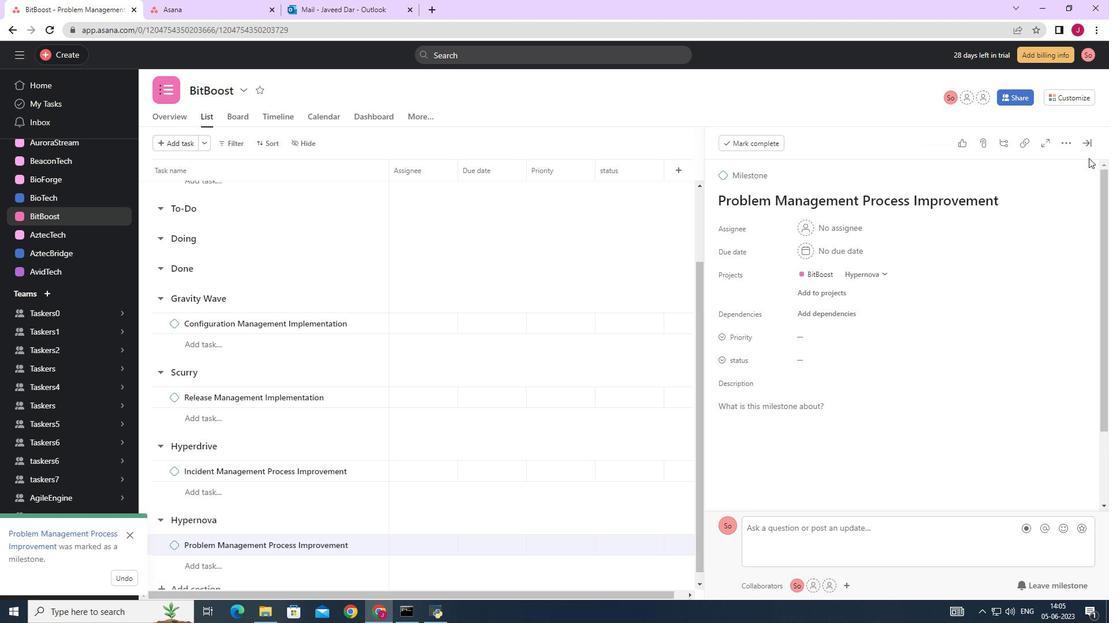 
Action: Mouse pressed left at (1089, 146)
Screenshot: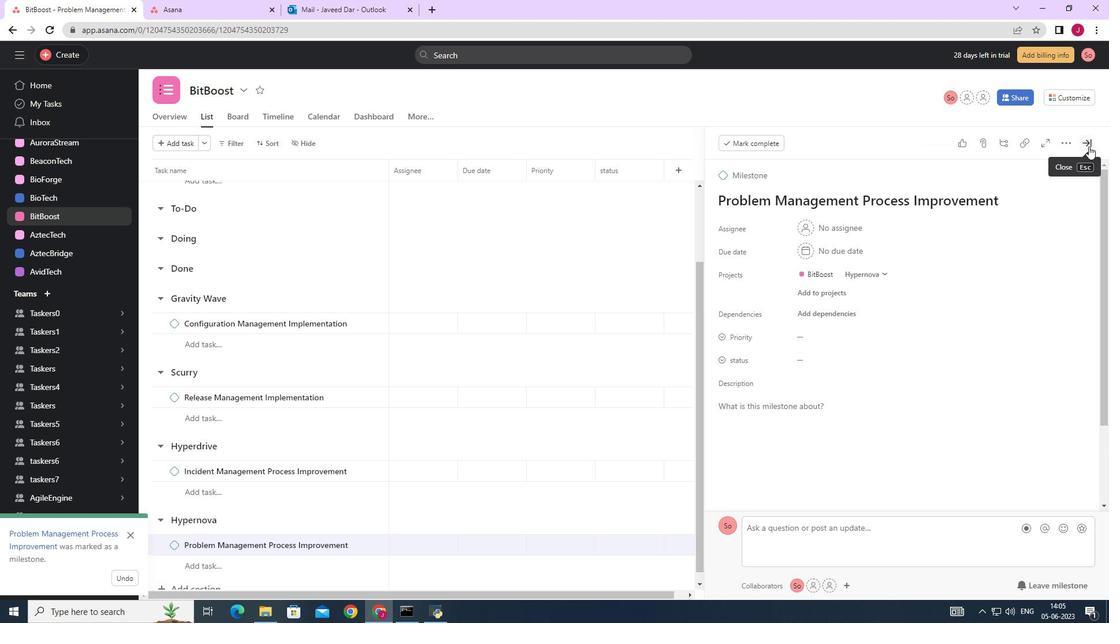 
Action: Mouse moved to (597, 405)
Screenshot: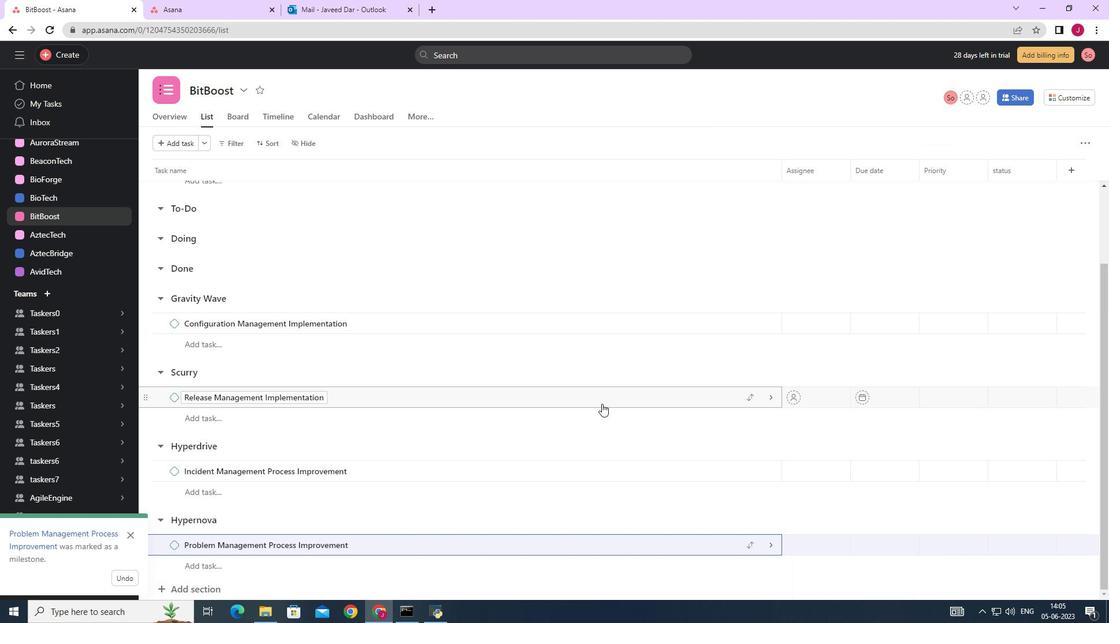 
